 Task: Look for space in Glazov, Russia from 12th July, 2023 to 16th July, 2023 for 8 adults in price range Rs.10000 to Rs.16000. Place can be private room with 8 bedrooms having 8 beds and 8 bathrooms. Property type can be house, flat, guest house, hotel. Amenities needed are: wifi, TV, free parkinig on premises, gym, breakfast. Booking option can be shelf check-in. Required host language is English.
Action: Mouse moved to (46, 80)
Screenshot: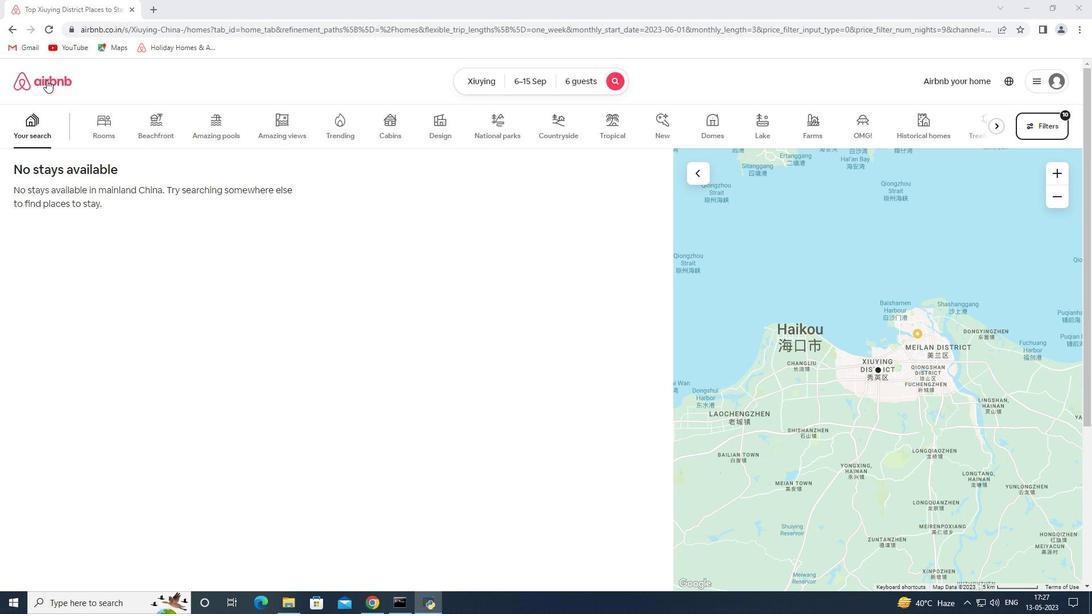 
Action: Mouse pressed left at (46, 80)
Screenshot: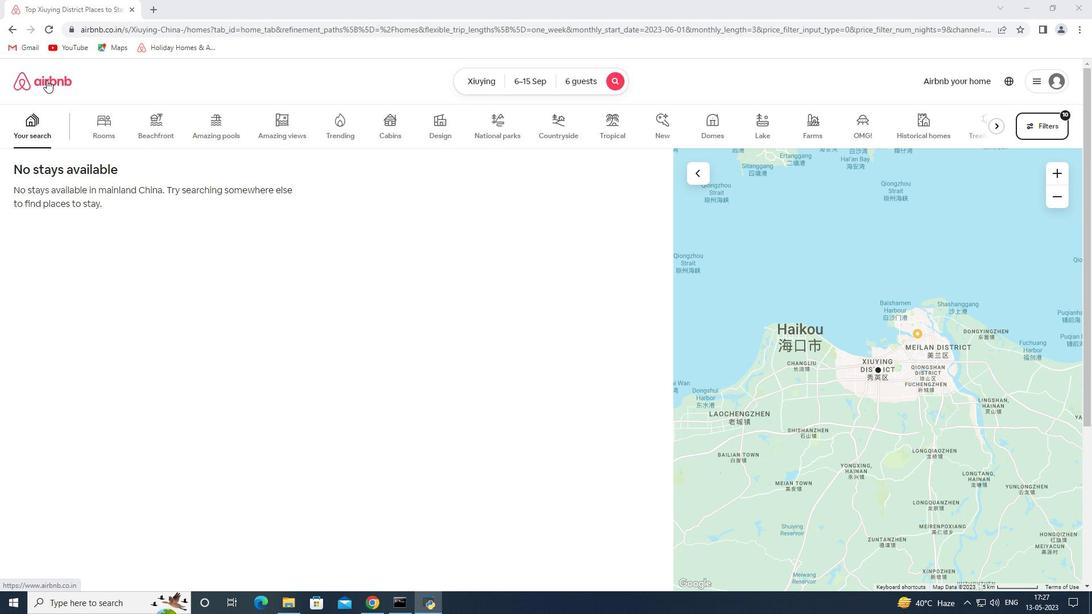 
Action: Mouse moved to (470, 117)
Screenshot: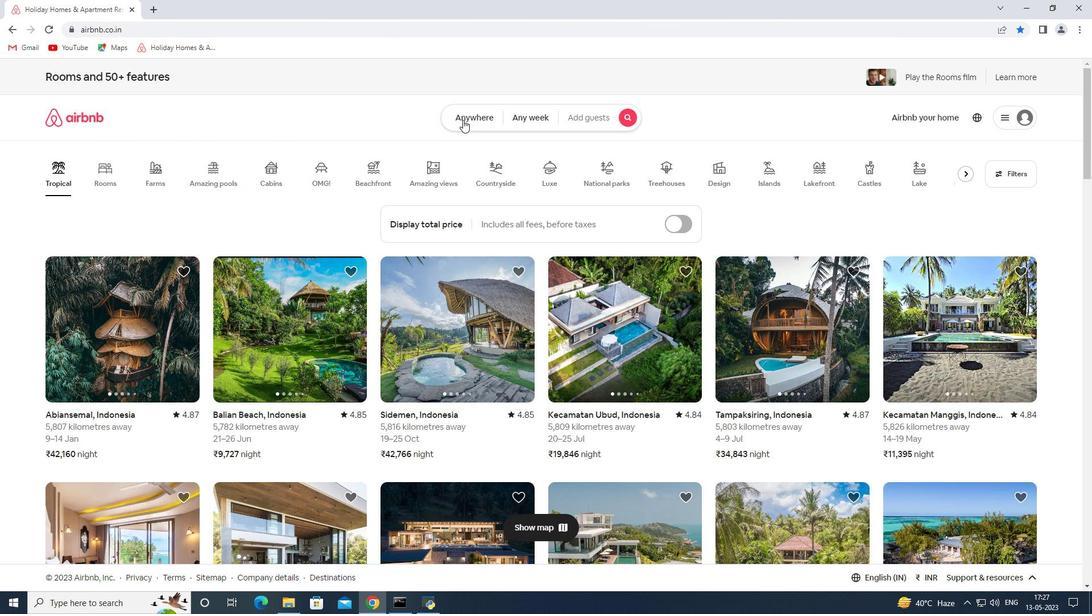 
Action: Mouse pressed left at (470, 117)
Screenshot: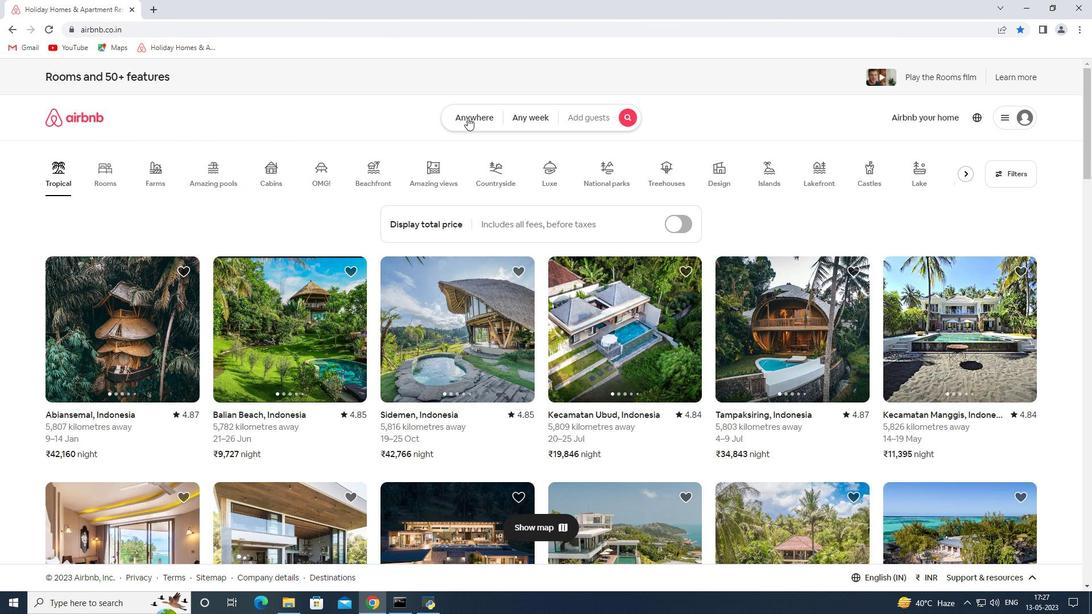 
Action: Mouse moved to (353, 166)
Screenshot: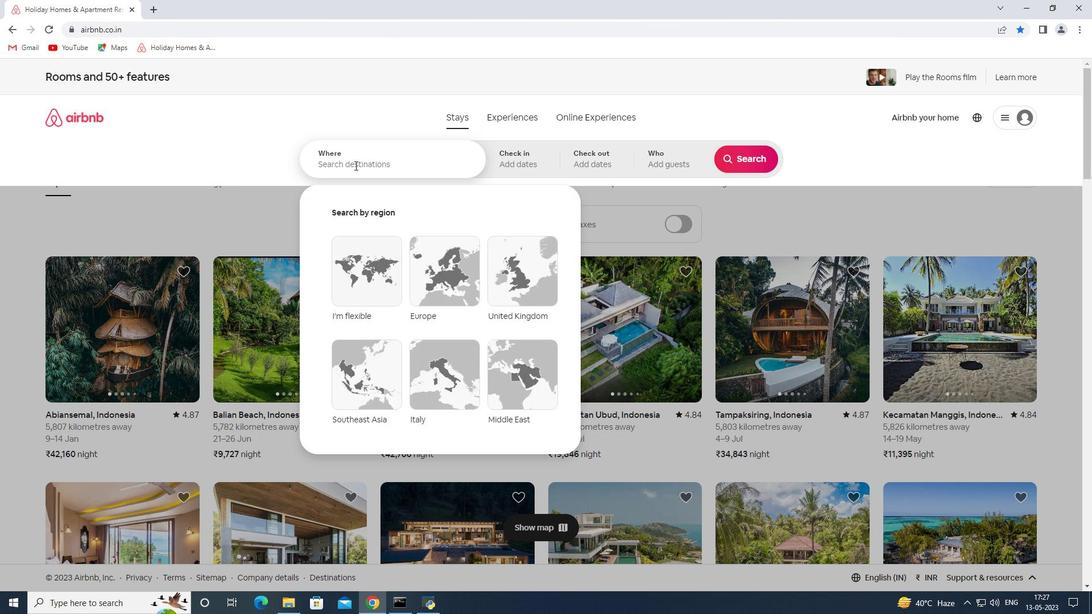 
Action: Mouse pressed left at (353, 166)
Screenshot: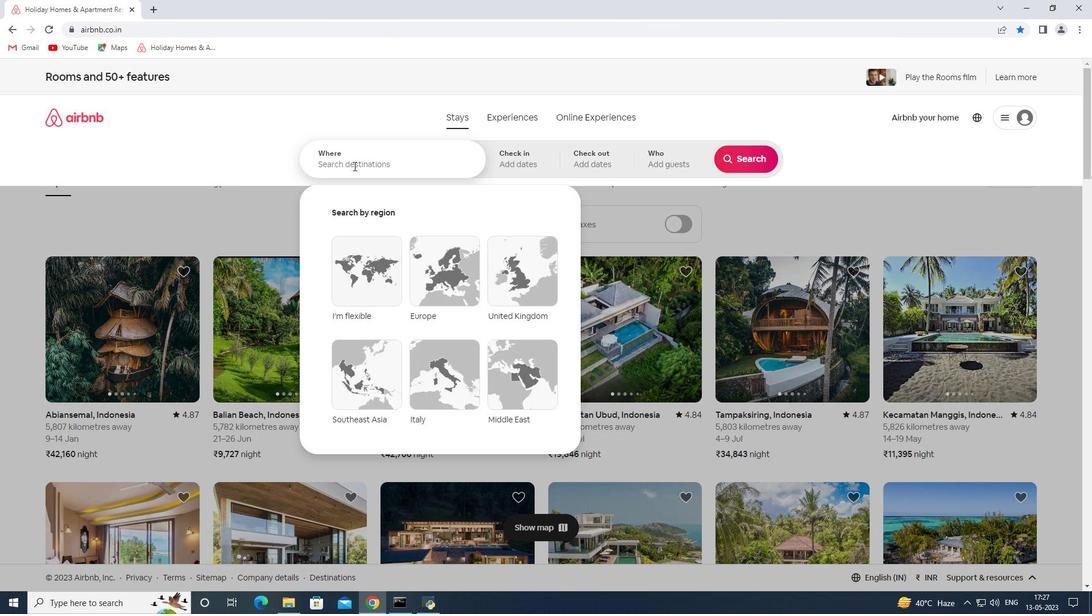 
Action: Key pressed <Key.shift><Key.shift><Key.shift><Key.shift><Key.shift><Key.shift><Key.shift><Key.shift><Key.shift><Key.shift><Key.shift><Key.shift><Key.shift><Key.shift><Key.shift>Glazov<Key.space><Key.shift><Key.shift><Key.shift><Key.shift><Key.shift><Key.shift><Key.shift><Key.shift><Key.shift><Key.shift><Key.shift><Key.shift><Key.shift><Key.shift><Key.shift><Key.shift><Key.shift><Key.shift><Key.shift><Key.shift><Key.shift><Key.shift><Key.shift><Key.shift><Key.shift><Key.shift><Key.shift><Key.shift><Key.shift><Key.shift><Key.shift><Key.shift><Key.shift><Key.shift><Key.shift>Russia<Key.space><Key.enter>
Screenshot: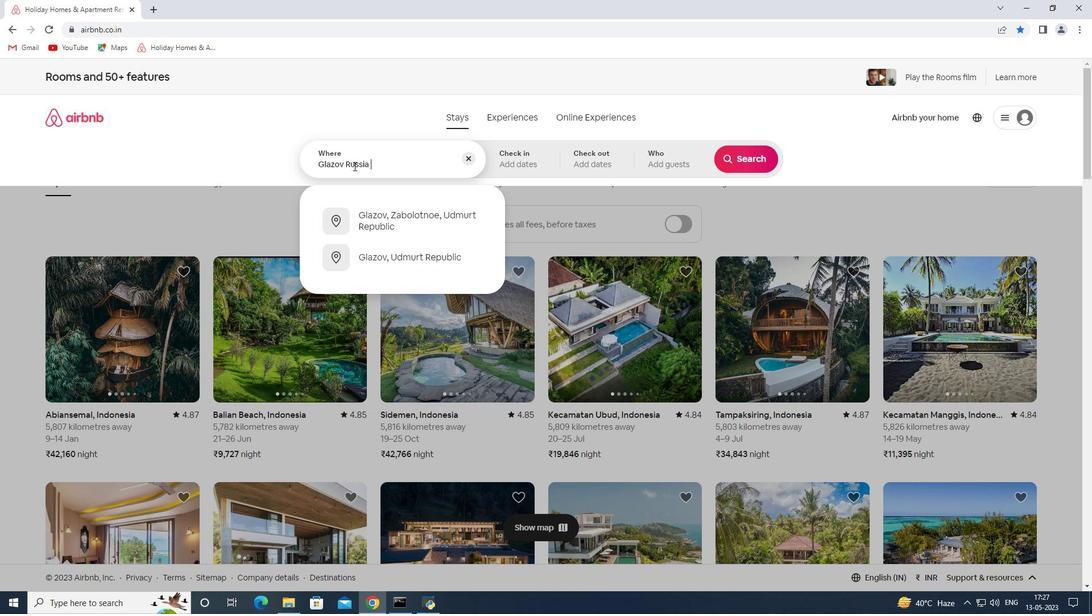 
Action: Mouse moved to (745, 248)
Screenshot: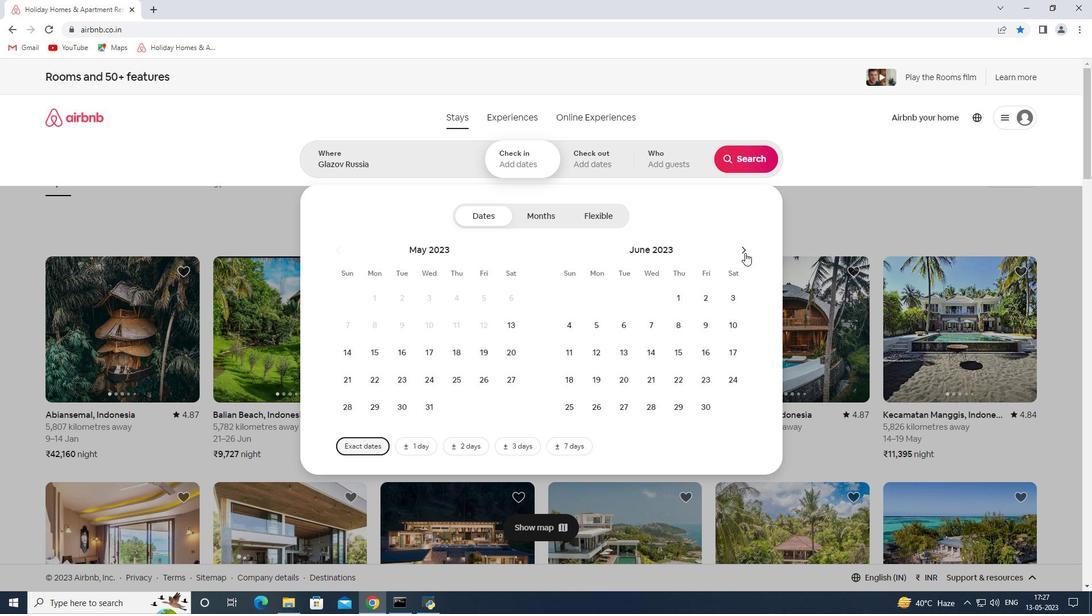 
Action: Mouse pressed left at (745, 248)
Screenshot: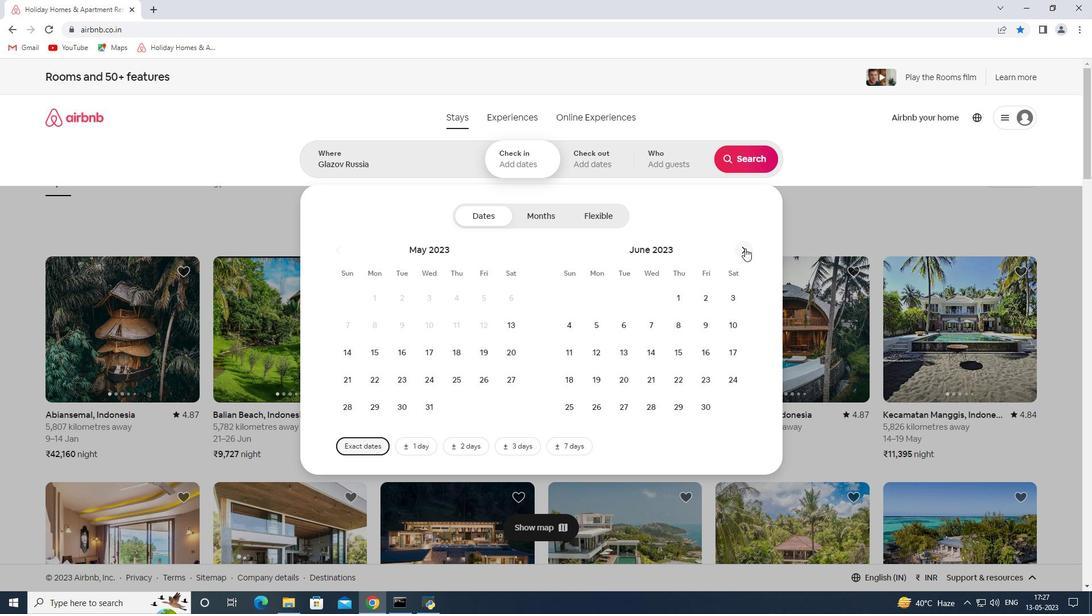 
Action: Mouse moved to (651, 348)
Screenshot: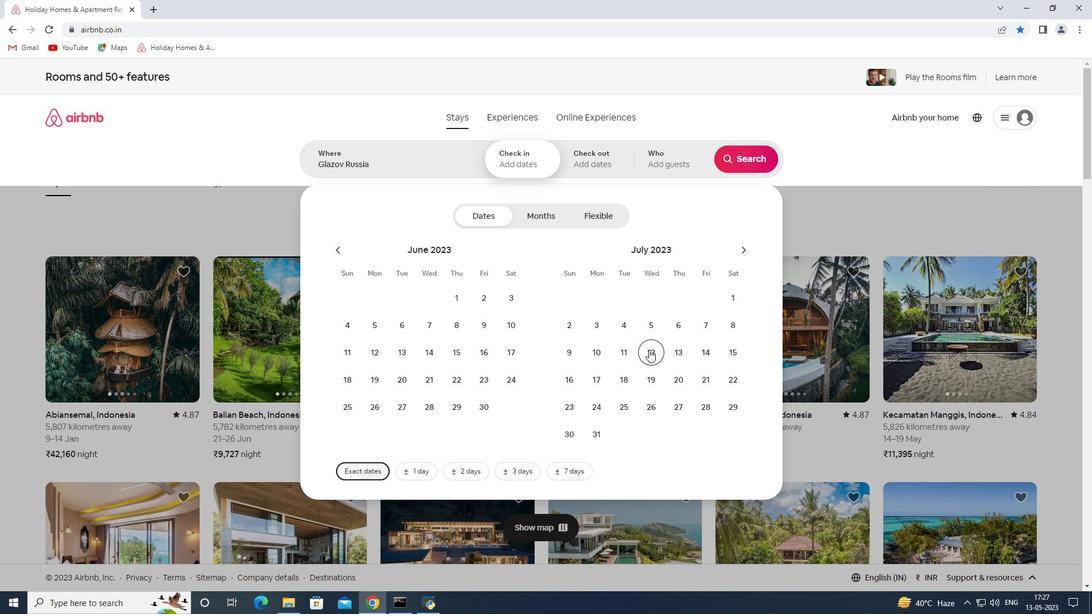 
Action: Mouse pressed left at (651, 348)
Screenshot: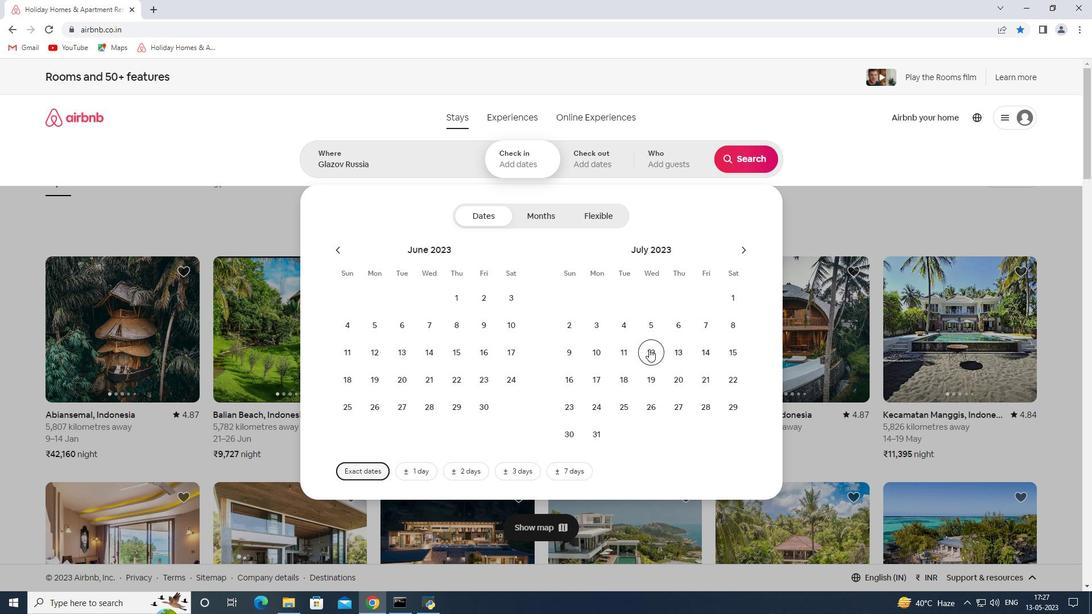 
Action: Mouse moved to (575, 374)
Screenshot: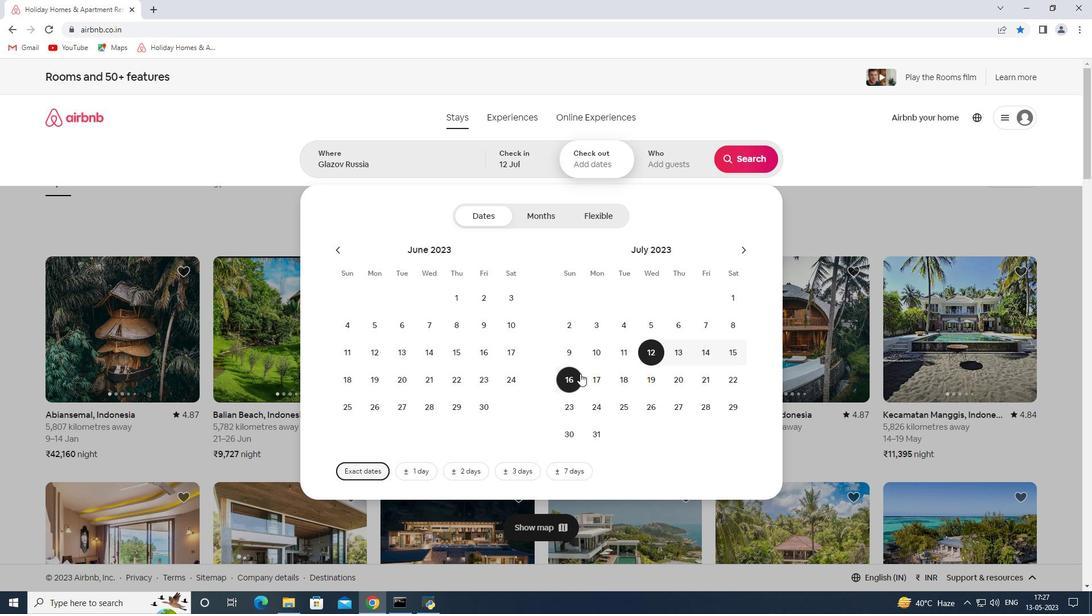 
Action: Mouse pressed left at (575, 374)
Screenshot: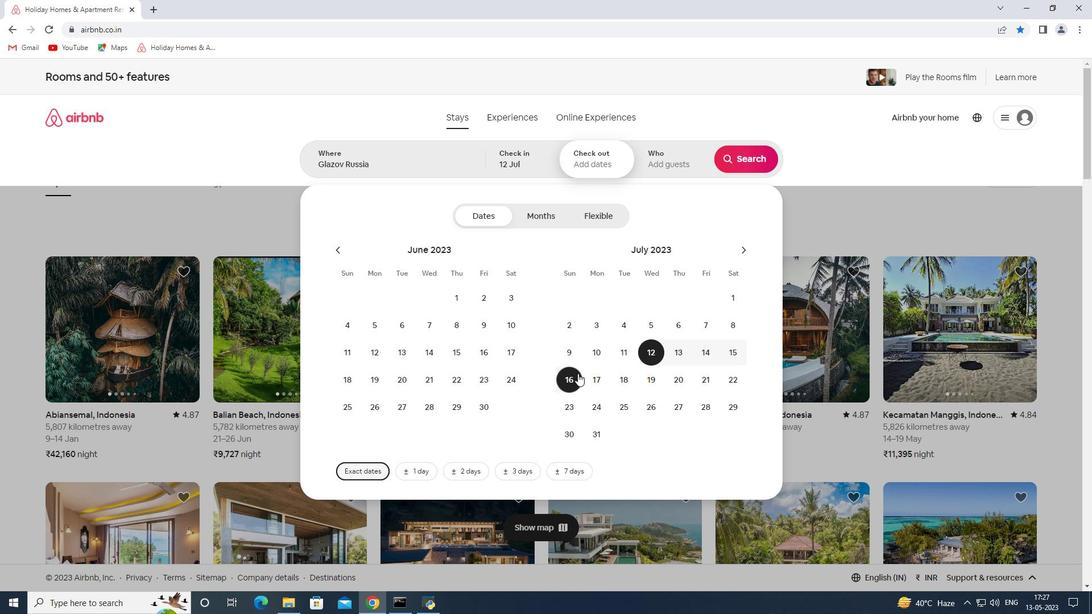 
Action: Mouse moved to (580, 254)
Screenshot: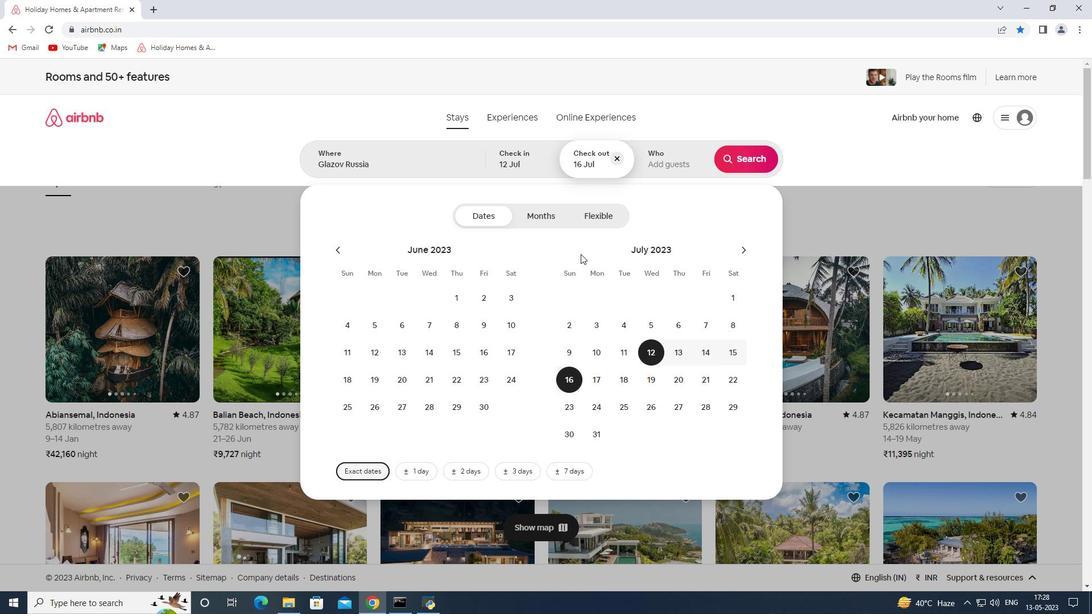 
Action: Mouse scrolled (580, 254) with delta (0, 0)
Screenshot: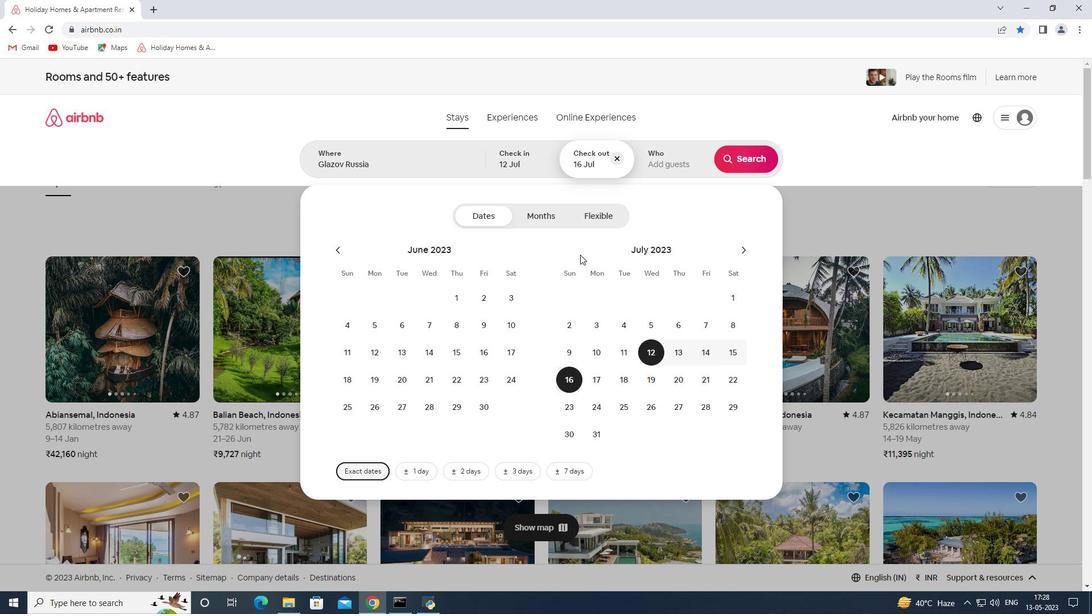 
Action: Mouse moved to (591, 73)
Screenshot: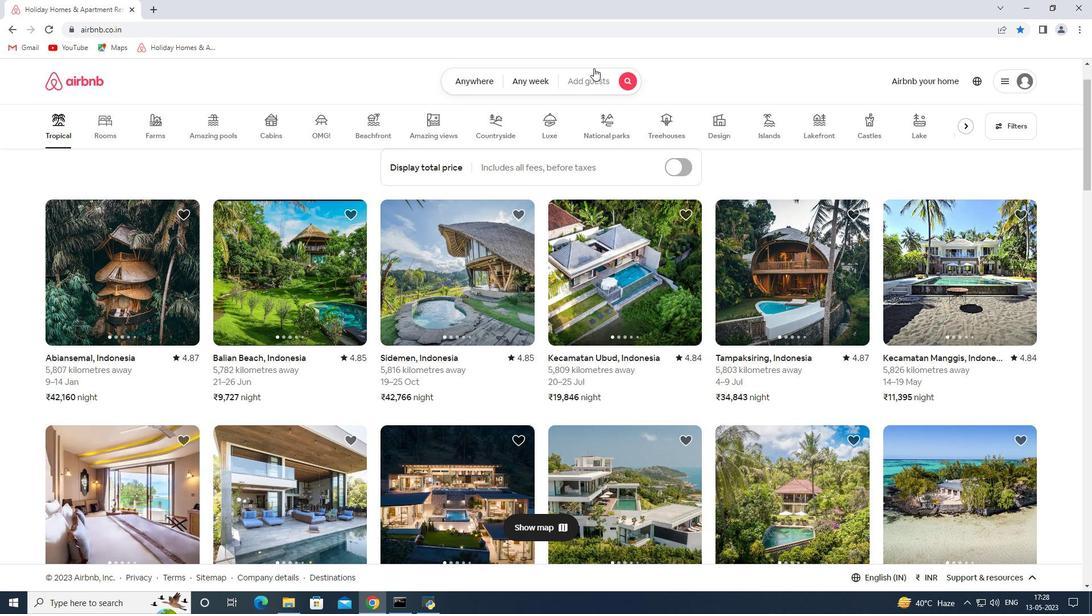 
Action: Mouse pressed left at (591, 73)
Screenshot: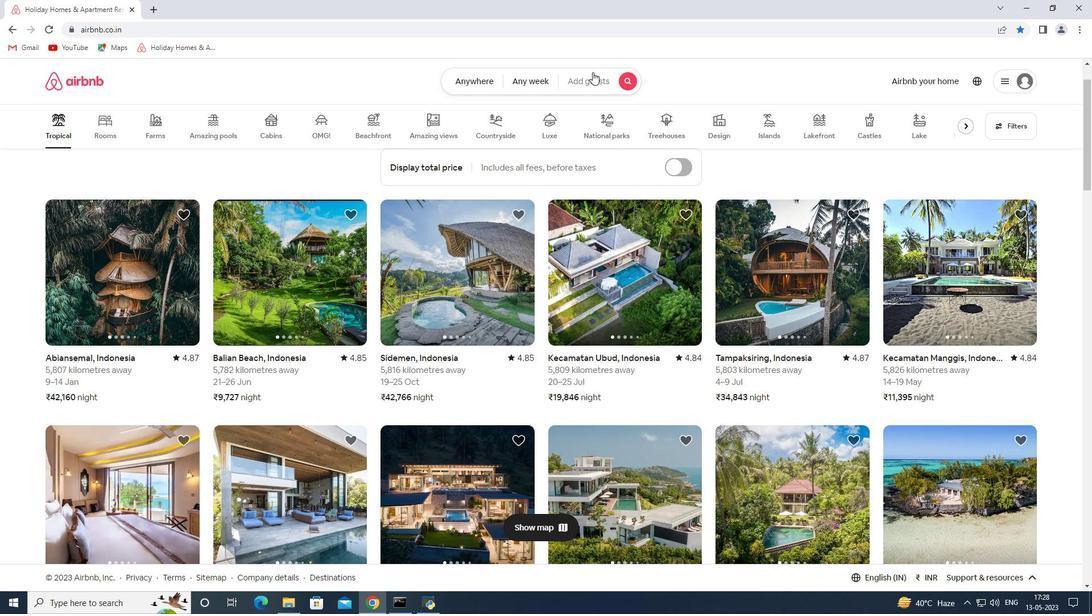 
Action: Mouse moved to (744, 179)
Screenshot: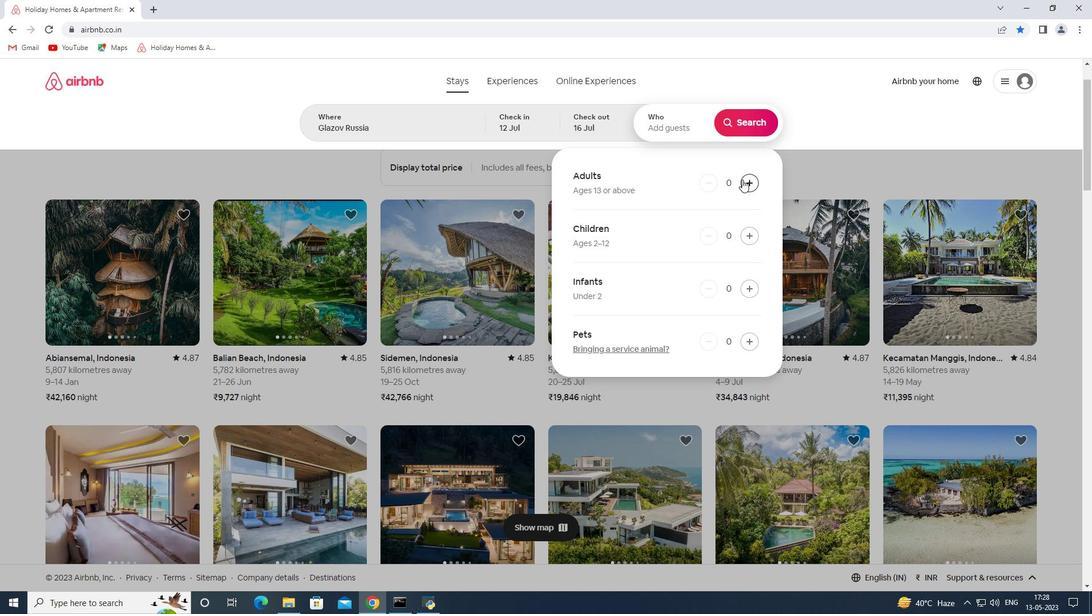 
Action: Mouse pressed left at (744, 179)
Screenshot: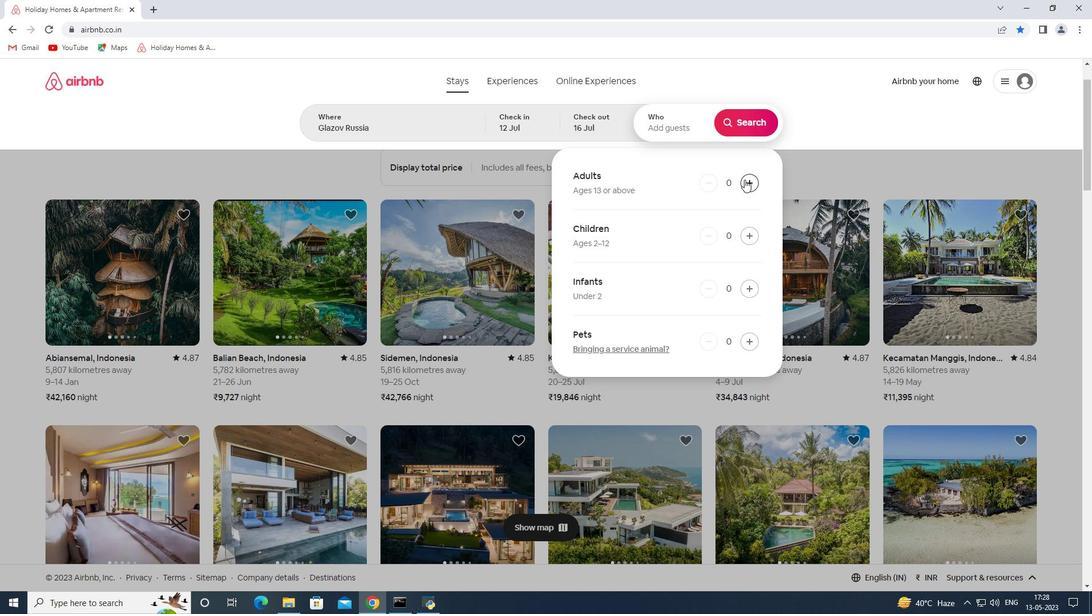 
Action: Mouse pressed left at (744, 179)
Screenshot: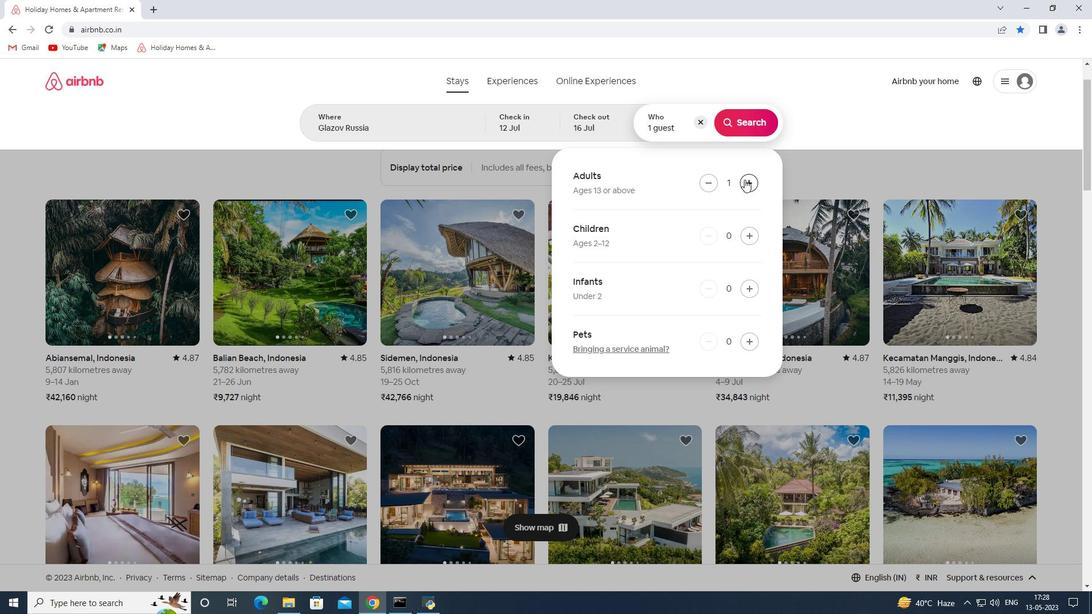 
Action: Mouse pressed left at (744, 179)
Screenshot: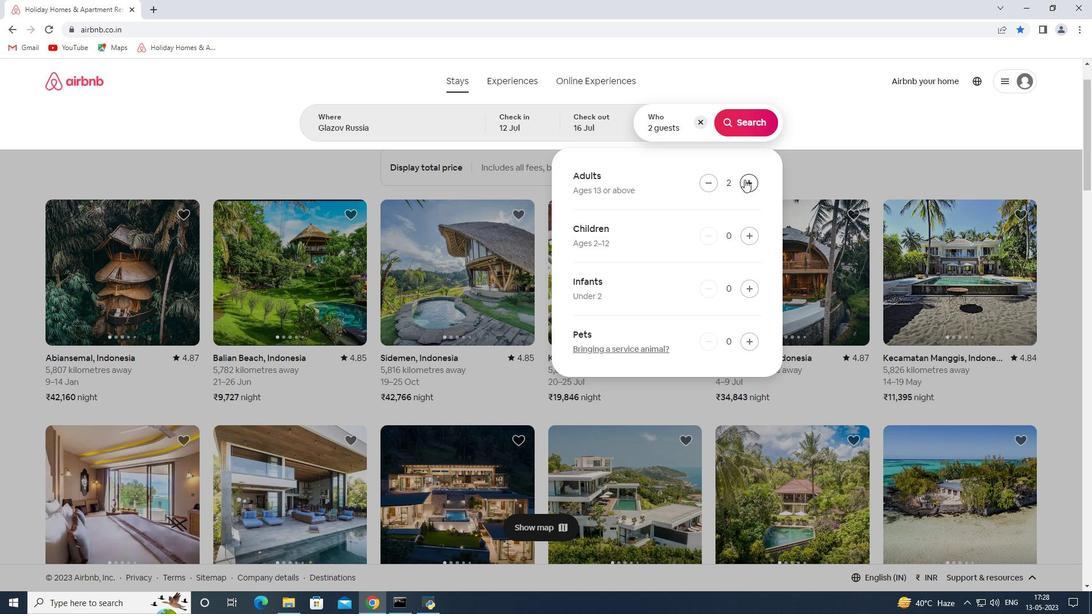 
Action: Mouse pressed left at (744, 179)
Screenshot: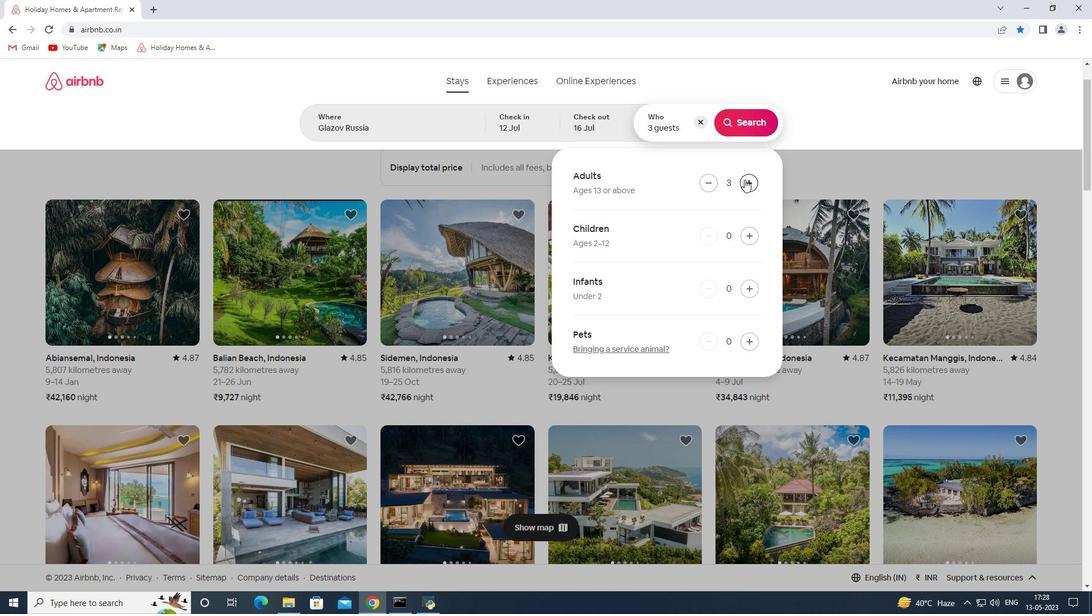 
Action: Mouse pressed left at (744, 179)
Screenshot: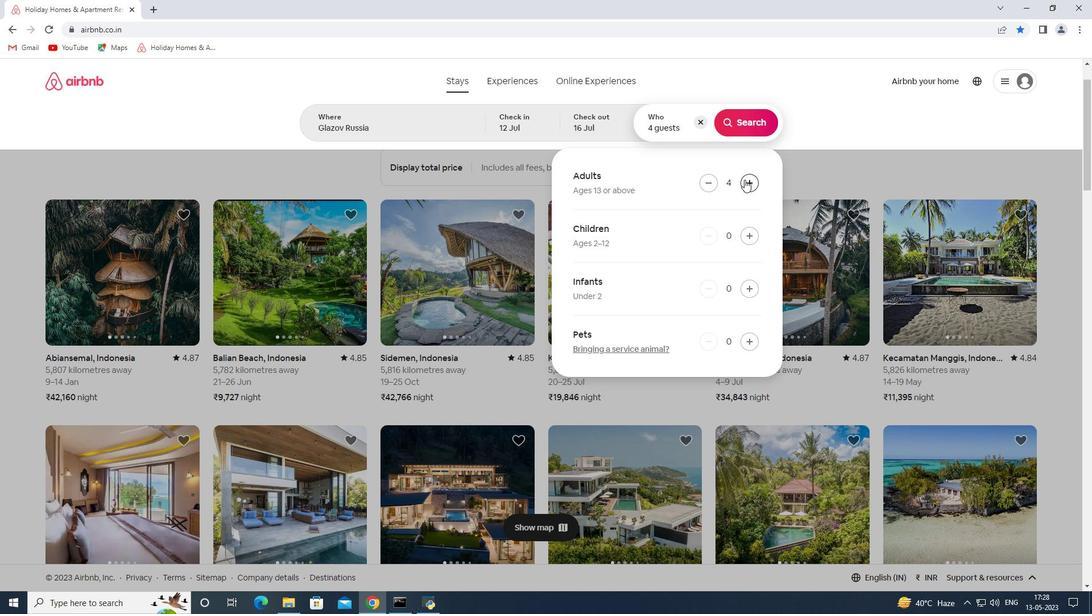 
Action: Mouse pressed left at (744, 179)
Screenshot: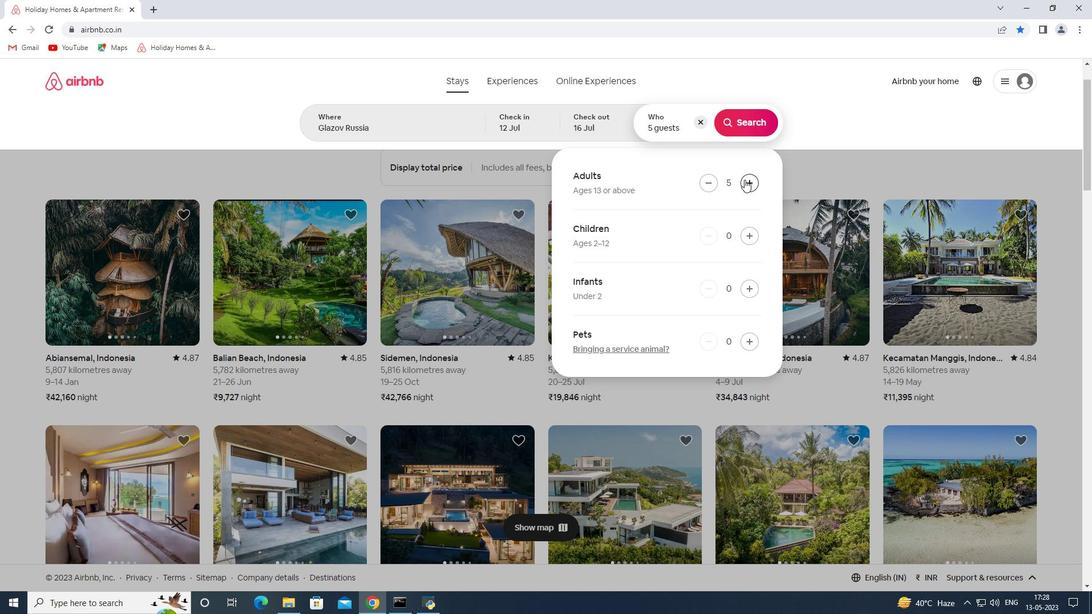 
Action: Mouse pressed left at (744, 179)
Screenshot: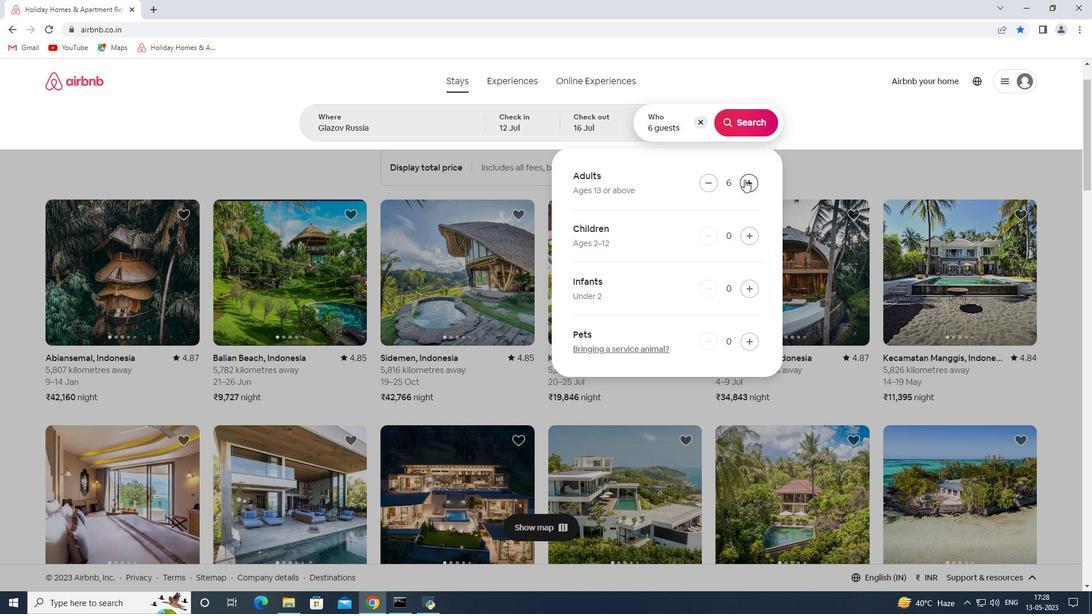 
Action: Mouse pressed left at (744, 179)
Screenshot: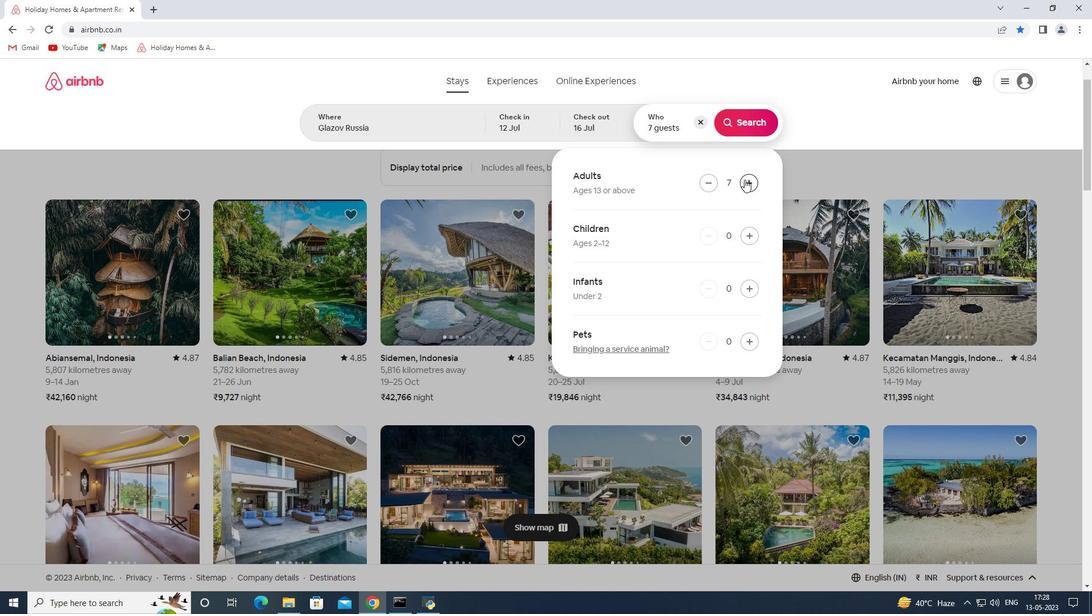 
Action: Mouse moved to (734, 116)
Screenshot: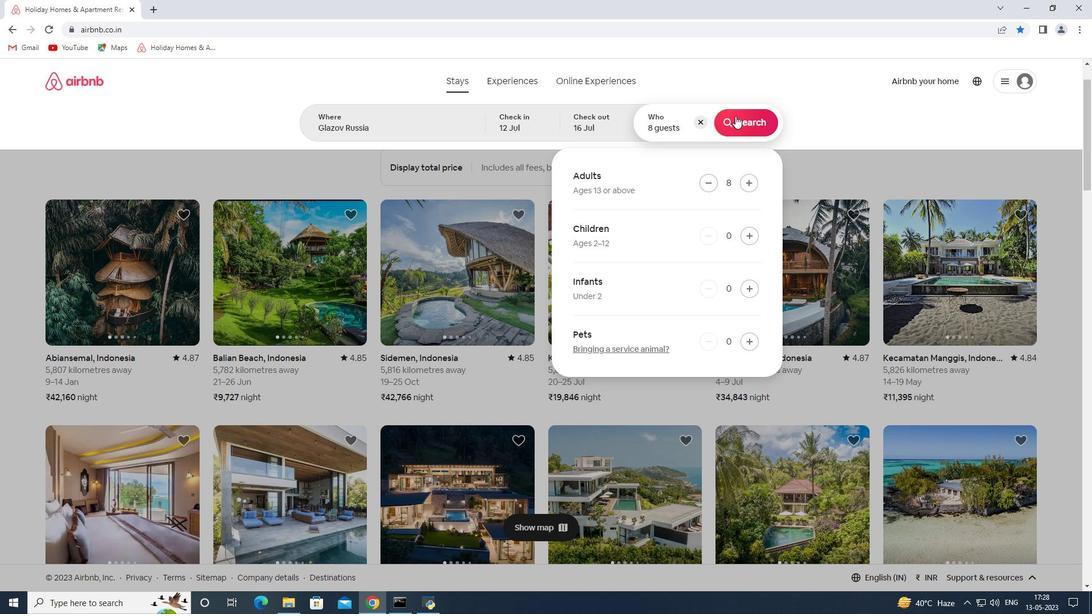 
Action: Mouse pressed left at (734, 116)
Screenshot: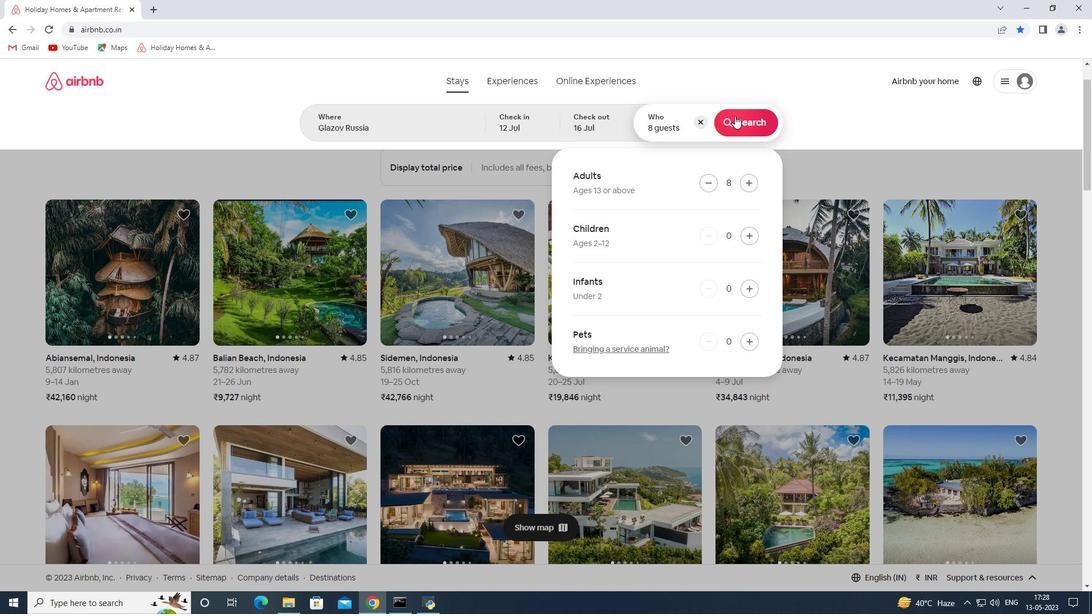 
Action: Mouse moved to (1040, 130)
Screenshot: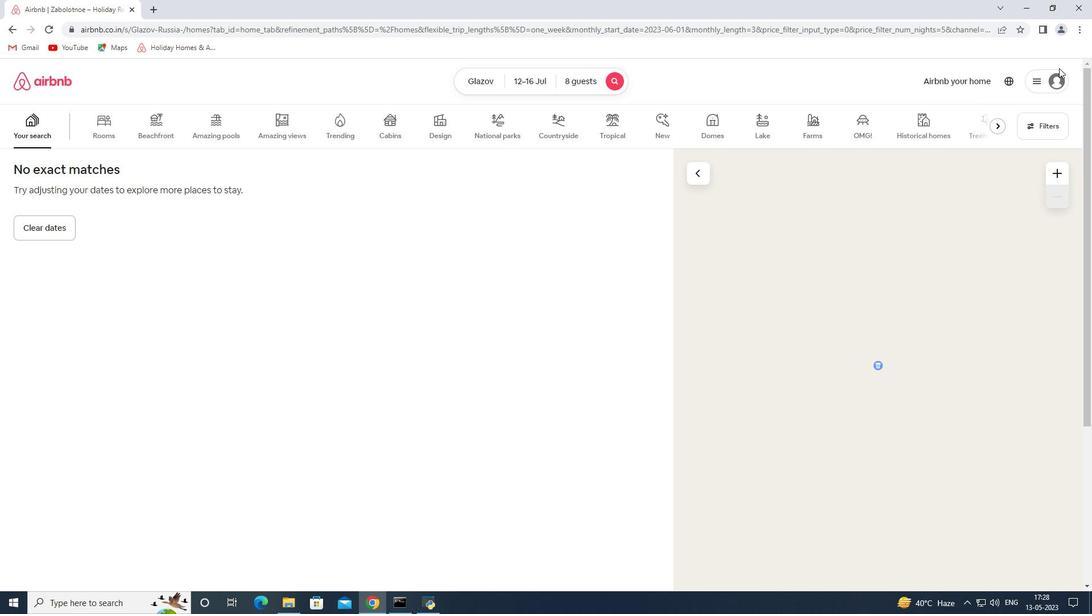 
Action: Mouse pressed left at (1040, 130)
Screenshot: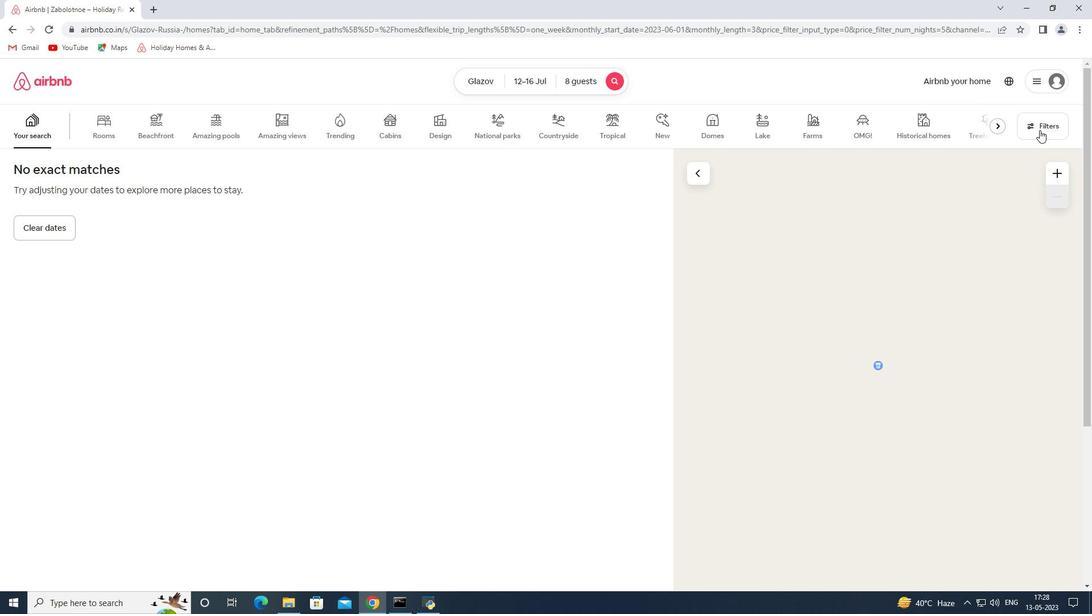 
Action: Mouse moved to (410, 406)
Screenshot: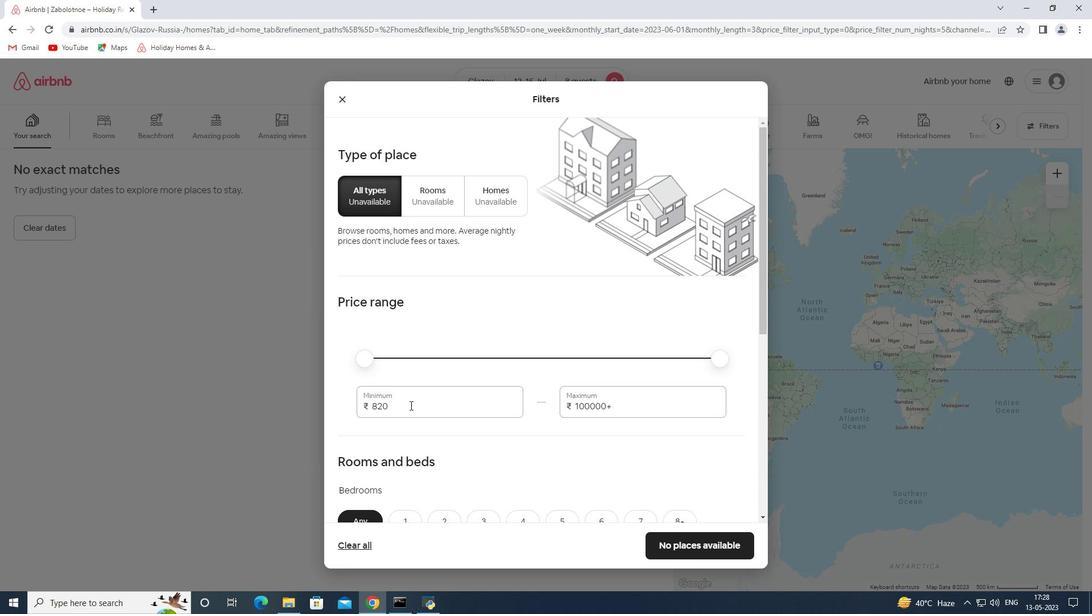 
Action: Mouse pressed left at (410, 406)
Screenshot: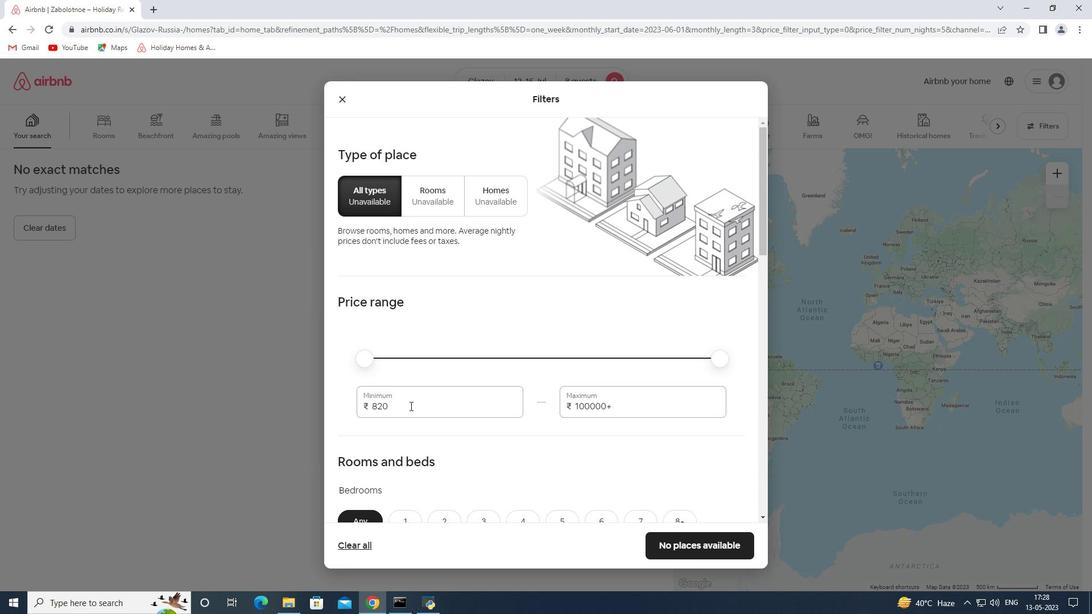 
Action: Mouse pressed left at (410, 406)
Screenshot: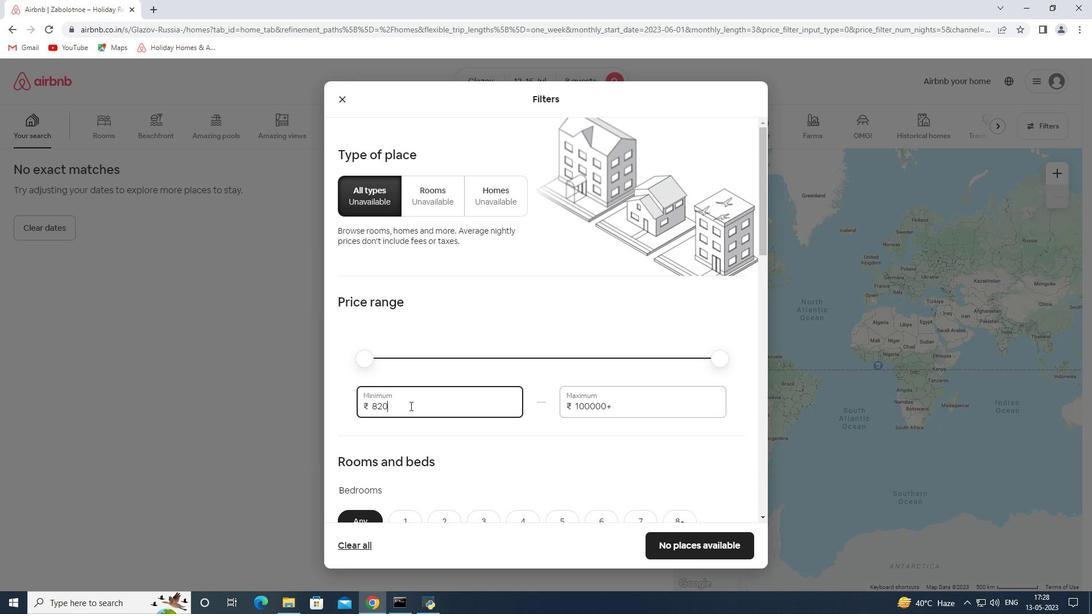 
Action: Key pressed 10000<Key.tab>16000
Screenshot: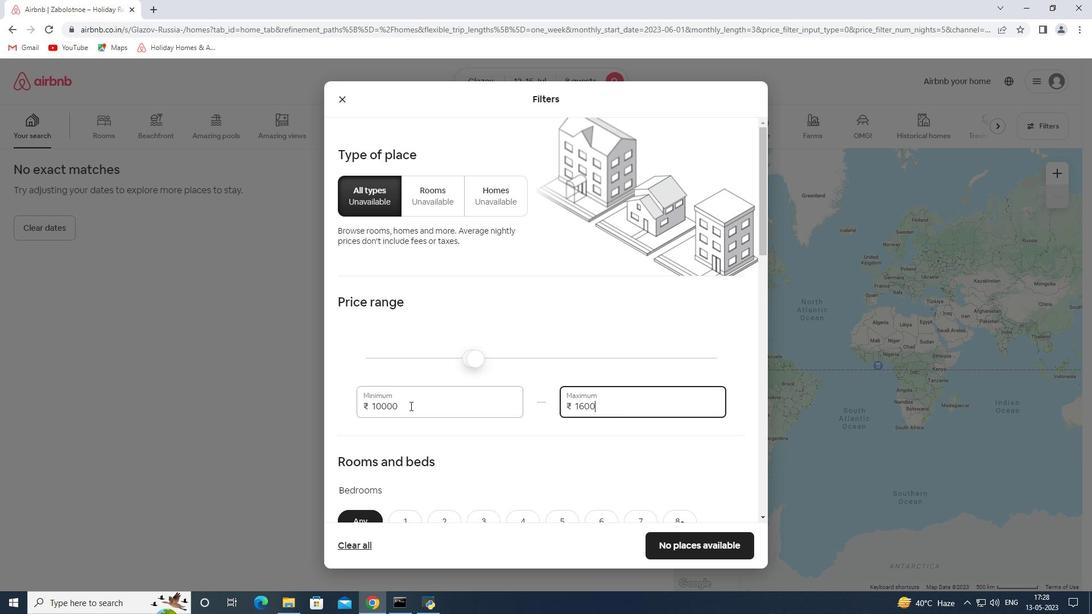 
Action: Mouse moved to (756, 310)
Screenshot: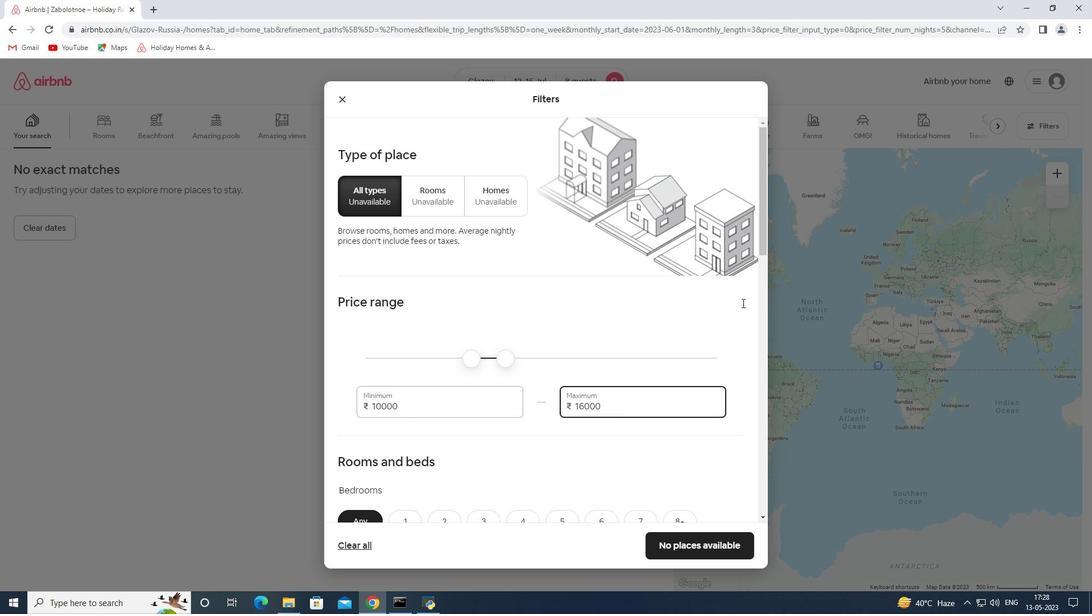 
Action: Mouse scrolled (756, 310) with delta (0, 0)
Screenshot: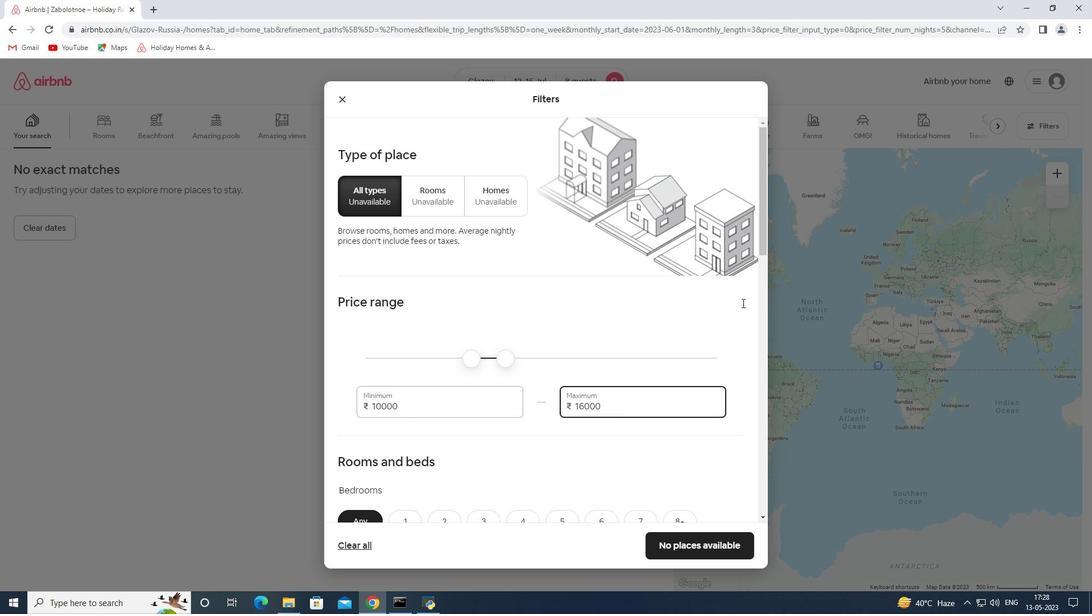 
Action: Mouse scrolled (756, 310) with delta (0, 0)
Screenshot: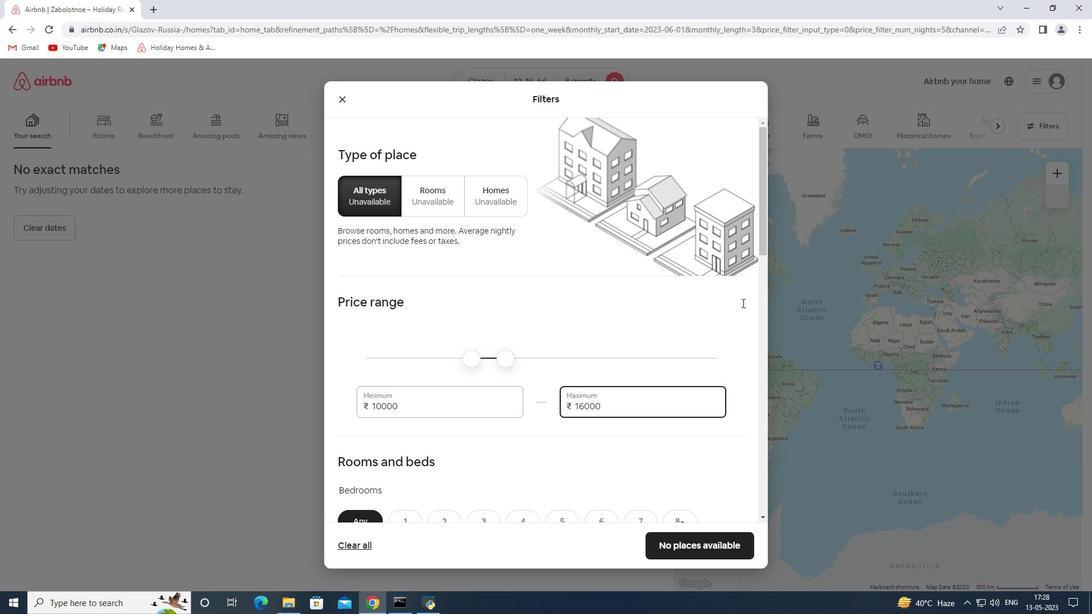 
Action: Mouse moved to (750, 314)
Screenshot: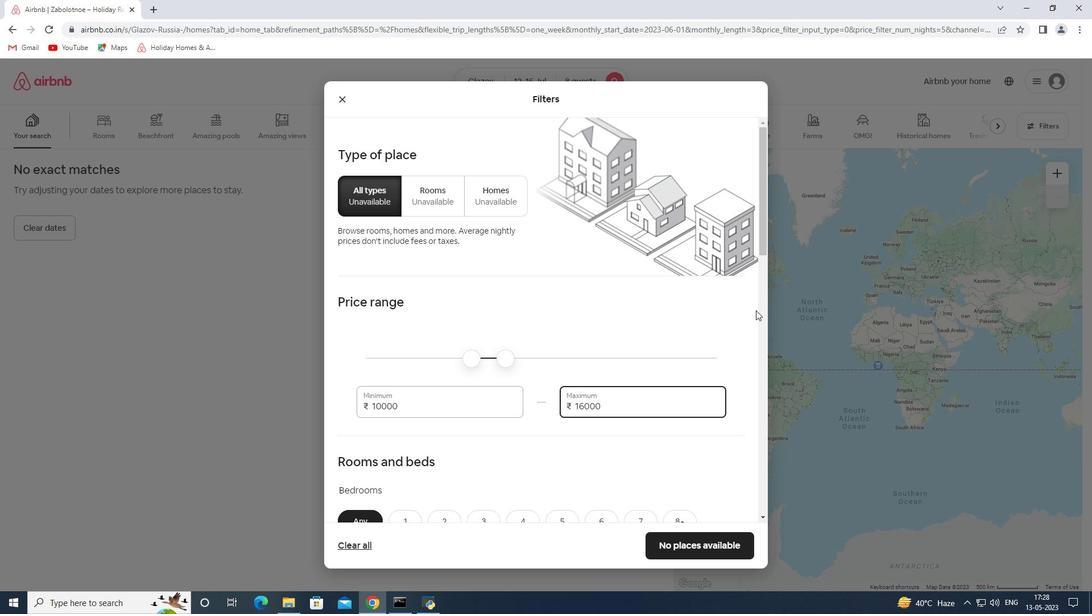
Action: Mouse scrolled (752, 312) with delta (0, 0)
Screenshot: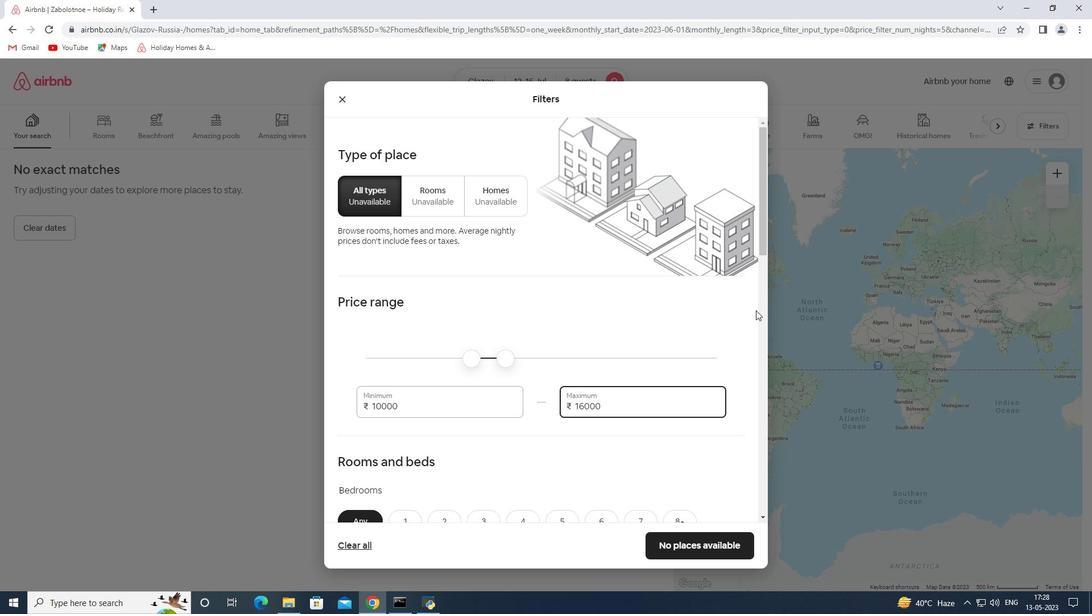 
Action: Mouse moved to (673, 340)
Screenshot: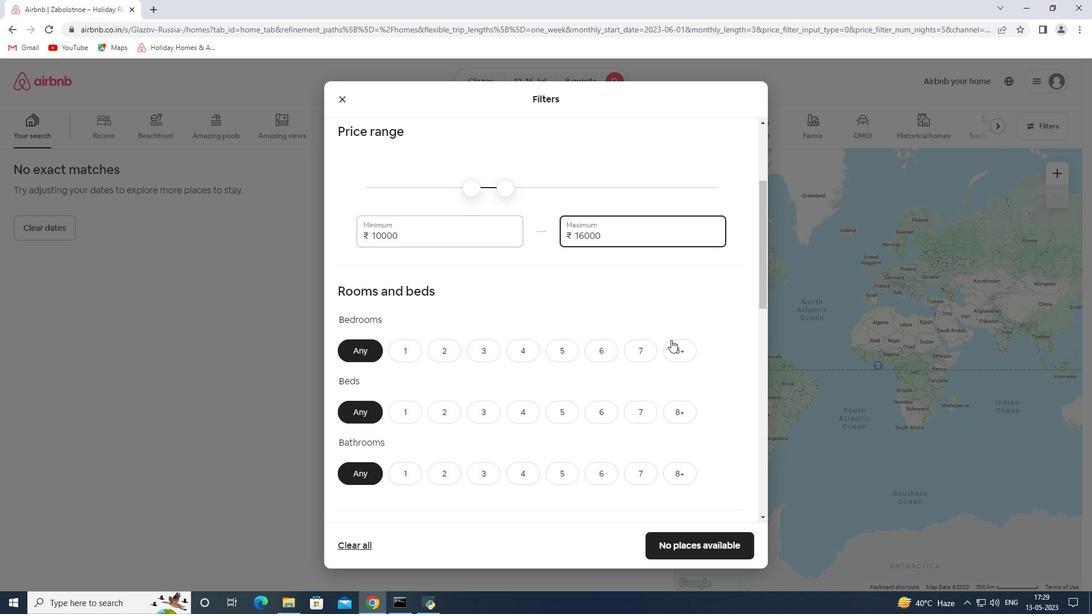 
Action: Mouse pressed left at (673, 340)
Screenshot: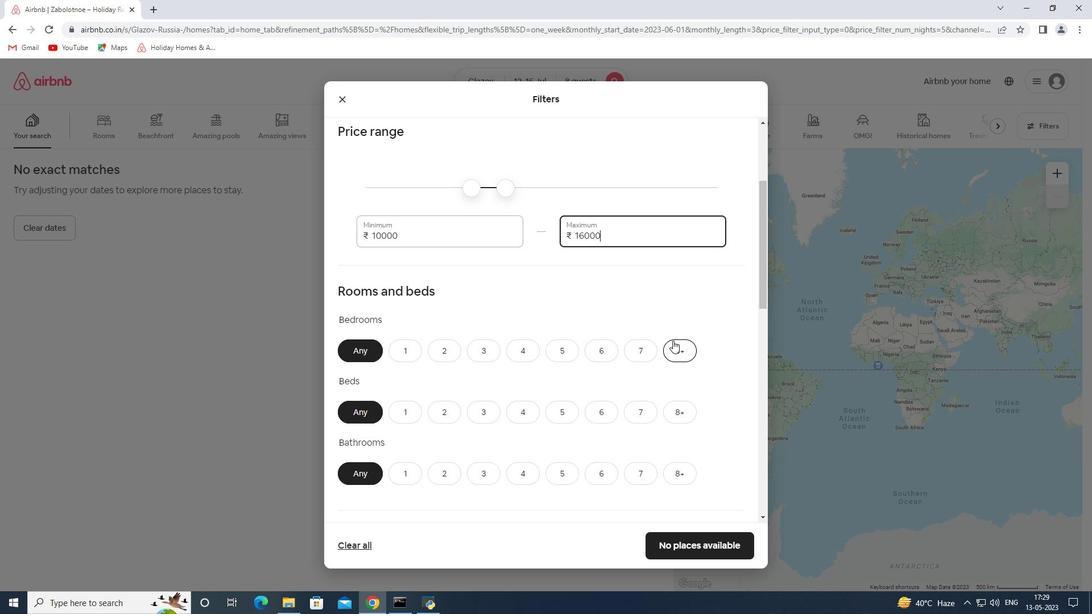 
Action: Mouse moved to (665, 412)
Screenshot: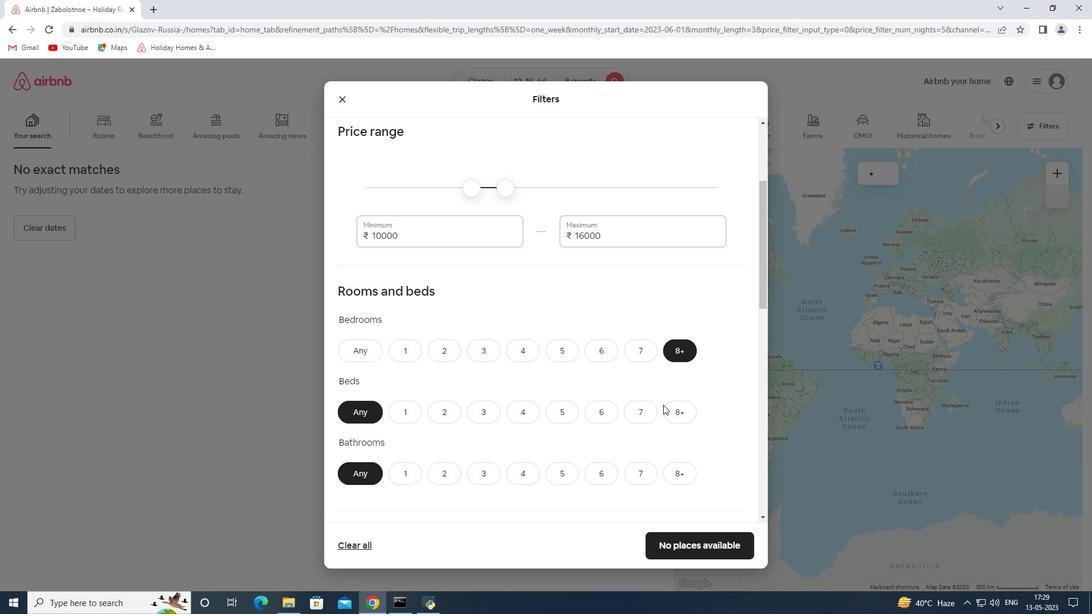 
Action: Mouse pressed left at (665, 412)
Screenshot: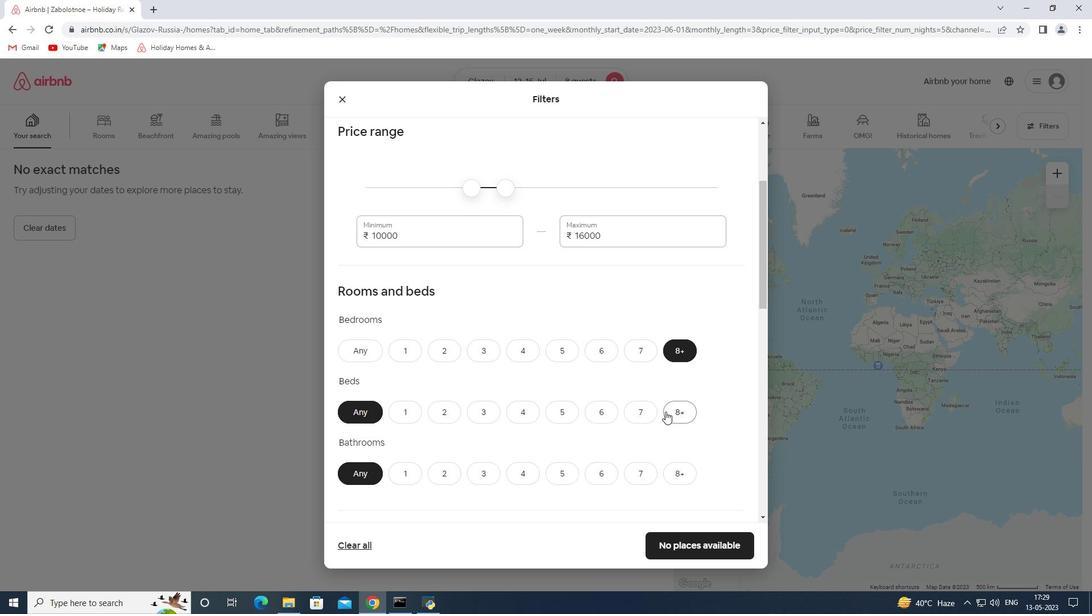
Action: Mouse moved to (678, 469)
Screenshot: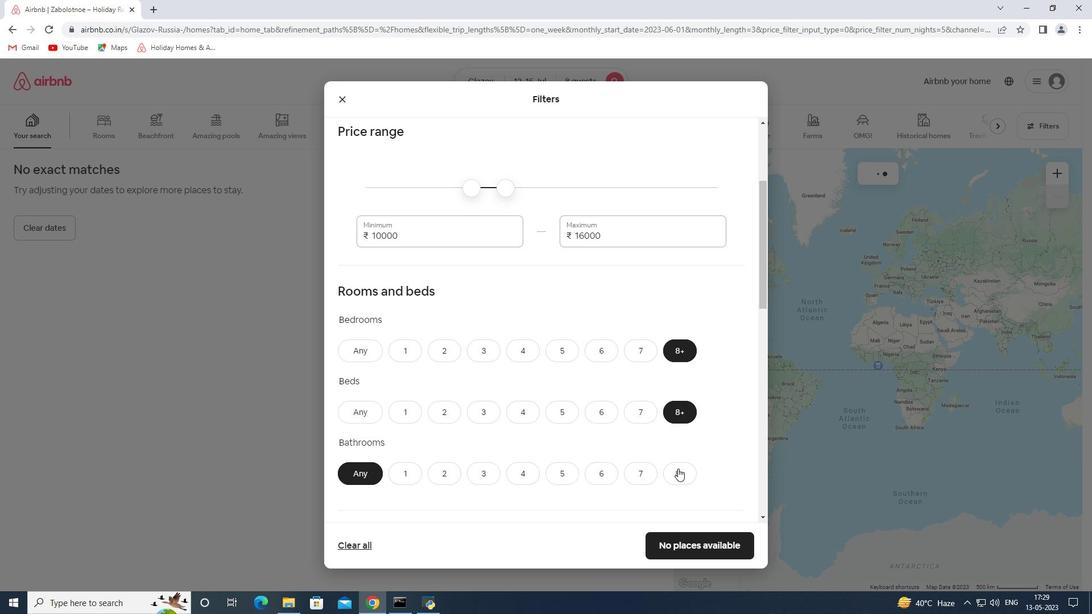 
Action: Mouse pressed left at (678, 469)
Screenshot: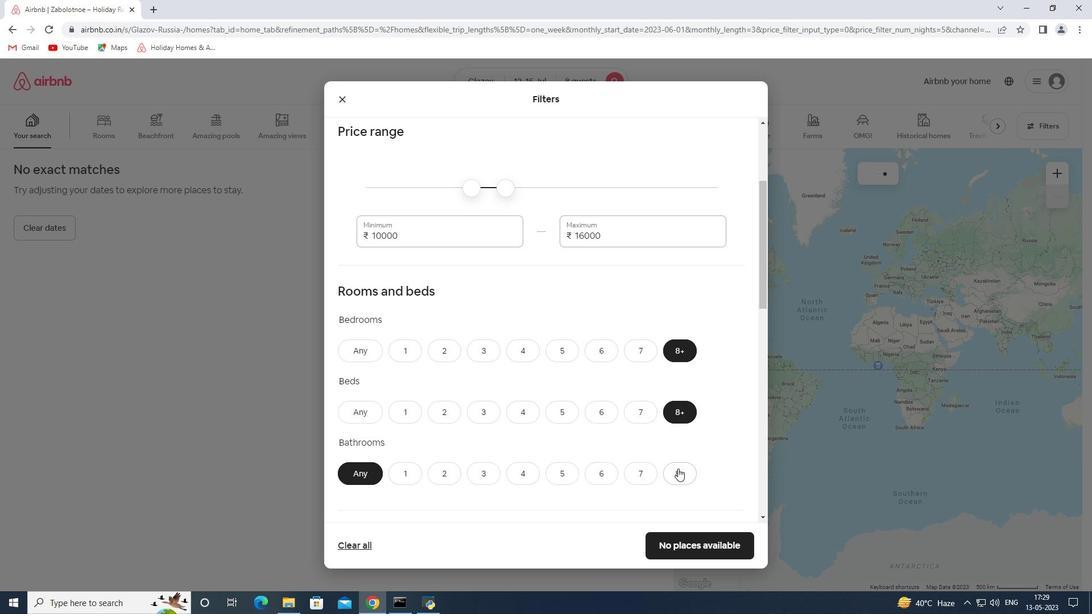 
Action: Mouse moved to (624, 474)
Screenshot: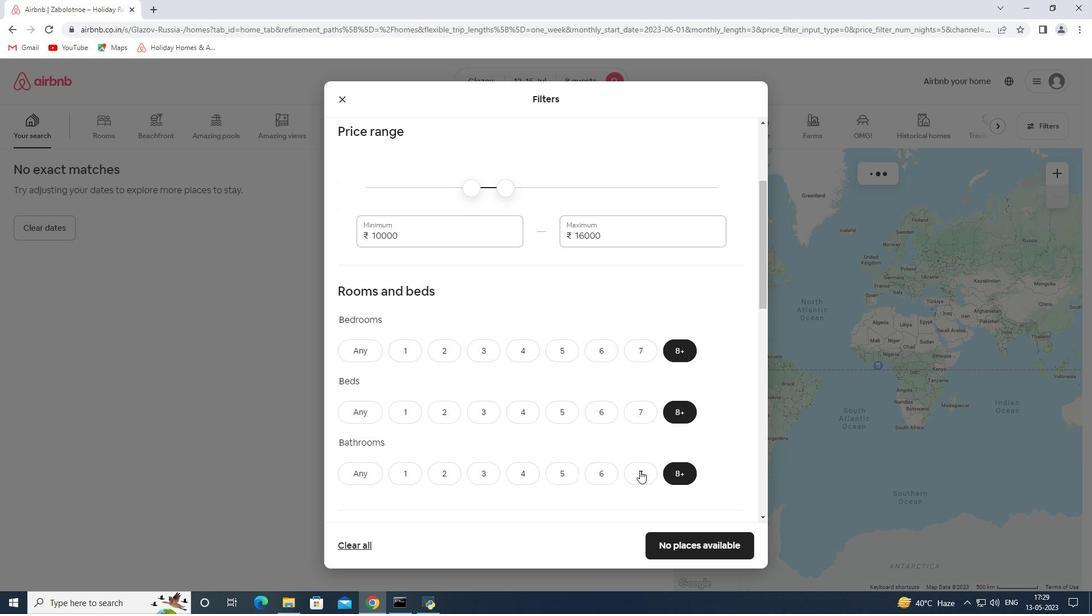 
Action: Mouse scrolled (624, 474) with delta (0, 0)
Screenshot: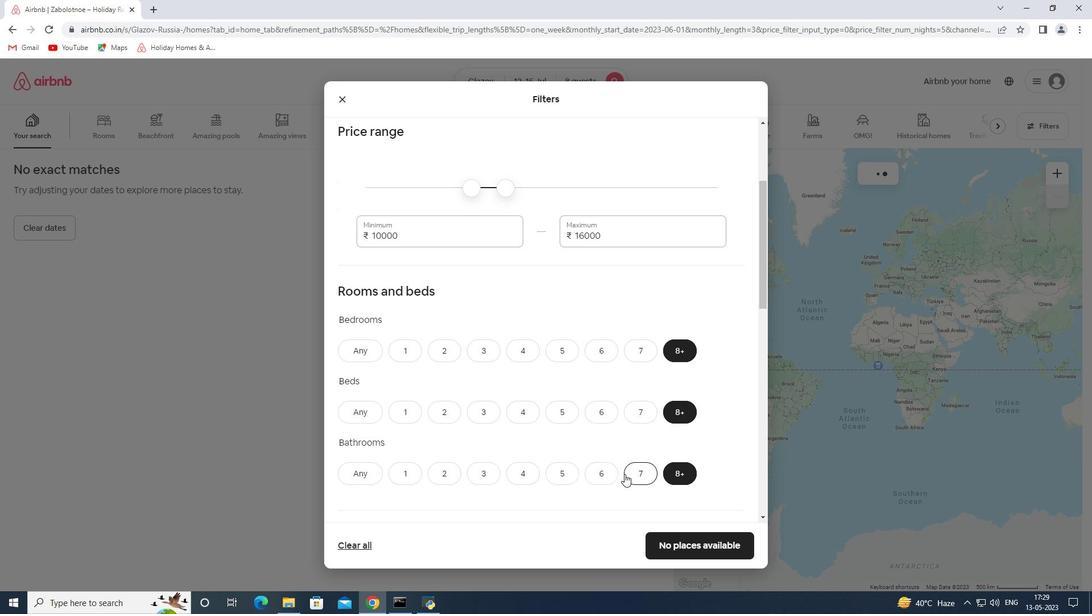
Action: Mouse scrolled (624, 474) with delta (0, 0)
Screenshot: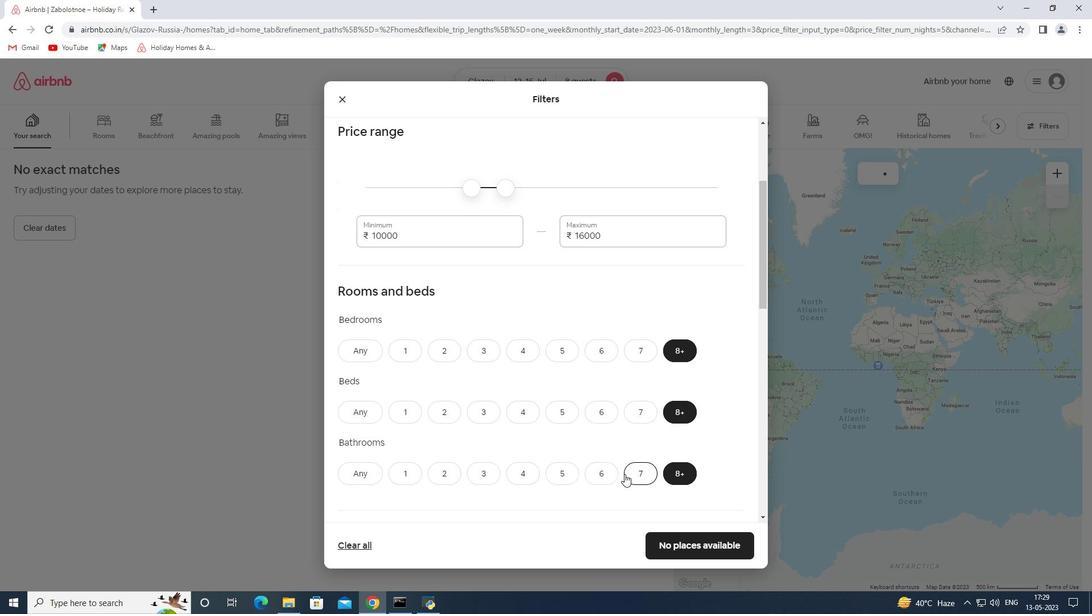 
Action: Mouse moved to (605, 472)
Screenshot: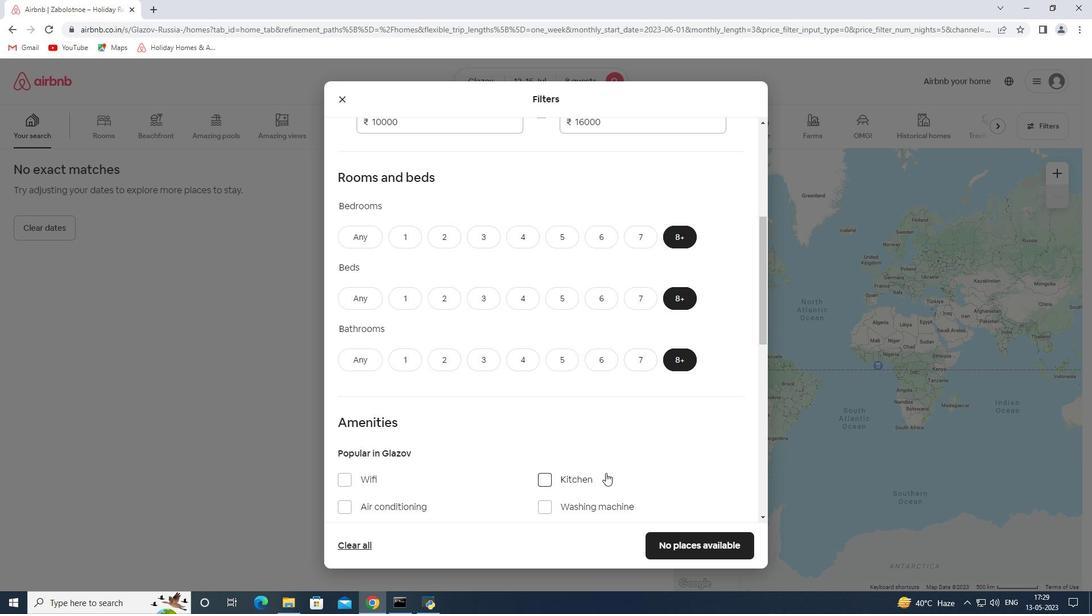 
Action: Mouse scrolled (605, 472) with delta (0, 0)
Screenshot: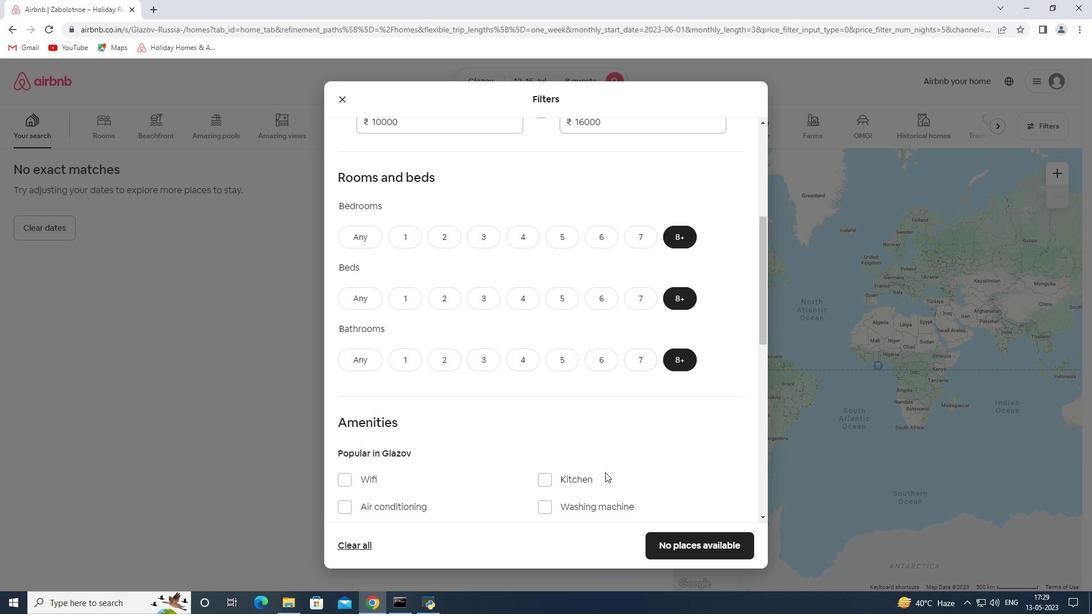 
Action: Mouse scrolled (605, 472) with delta (0, 0)
Screenshot: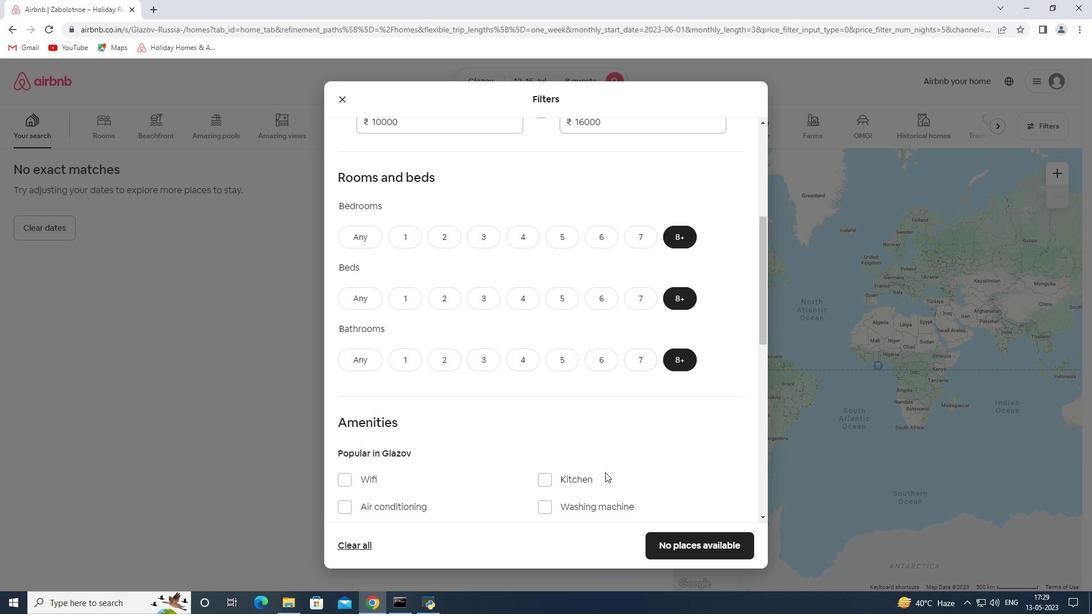 
Action: Mouse moved to (344, 440)
Screenshot: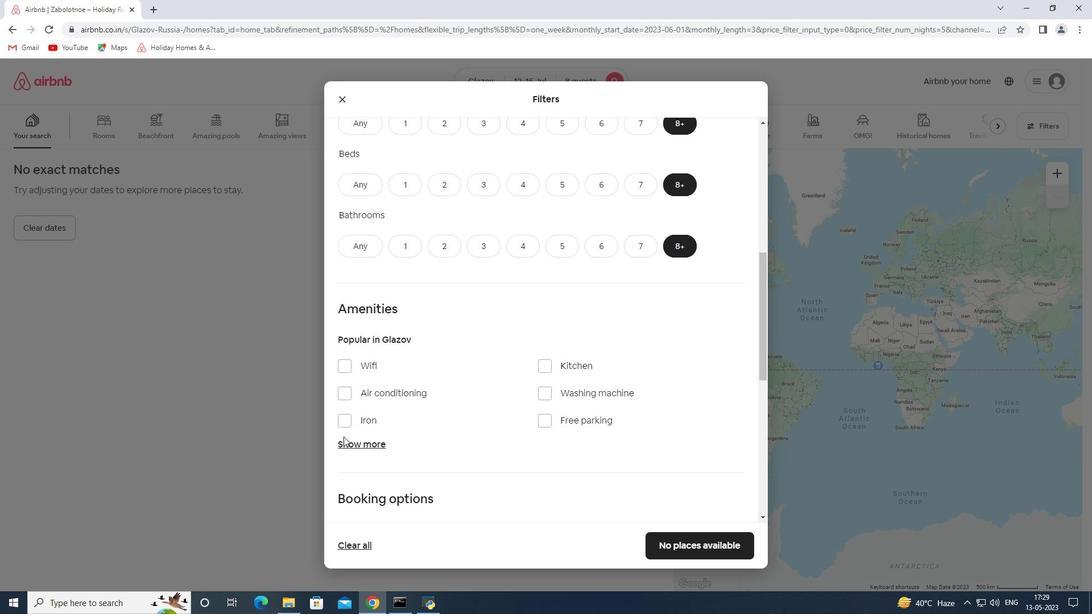 
Action: Mouse pressed left at (344, 440)
Screenshot: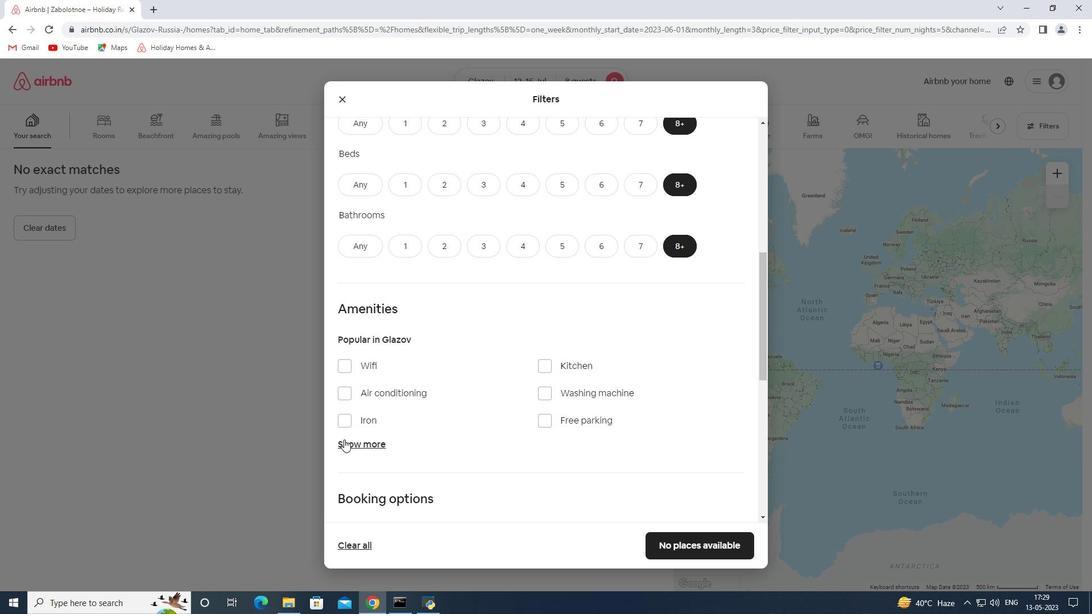 
Action: Mouse moved to (367, 362)
Screenshot: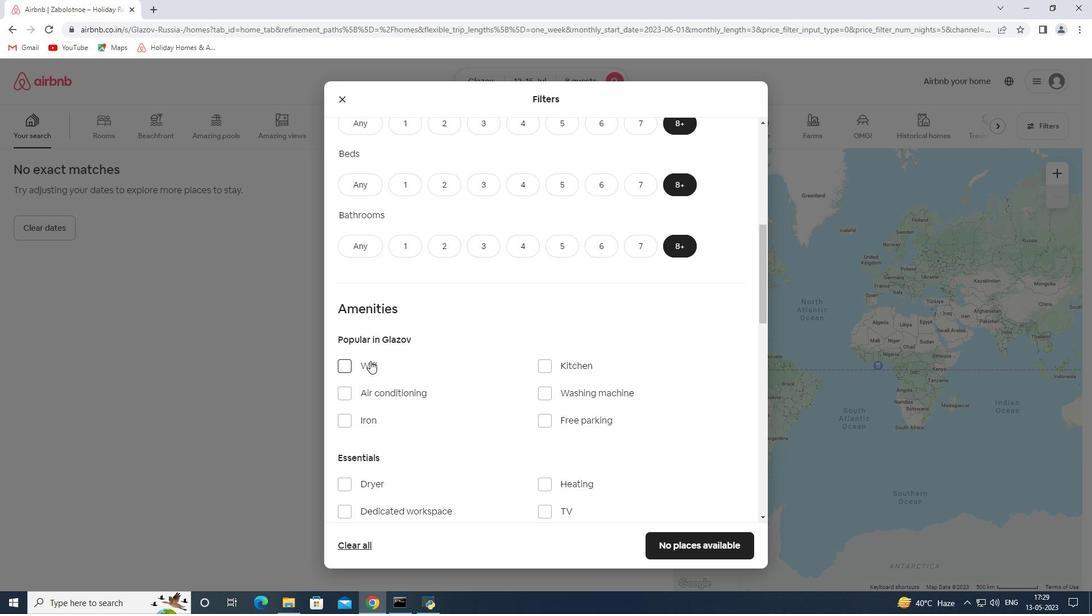 
Action: Mouse pressed left at (367, 362)
Screenshot: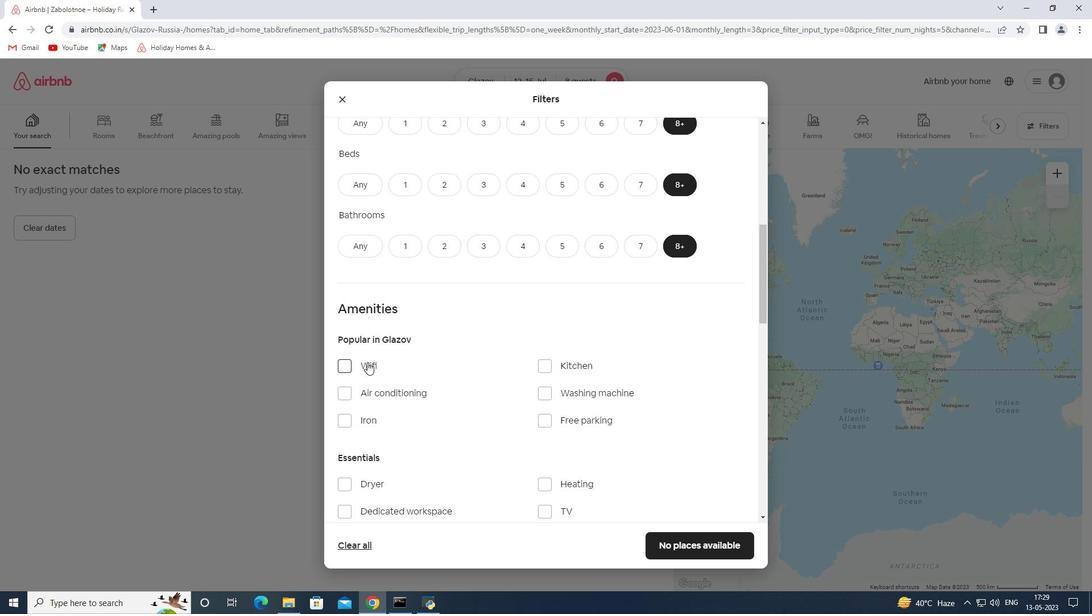 
Action: Mouse moved to (543, 421)
Screenshot: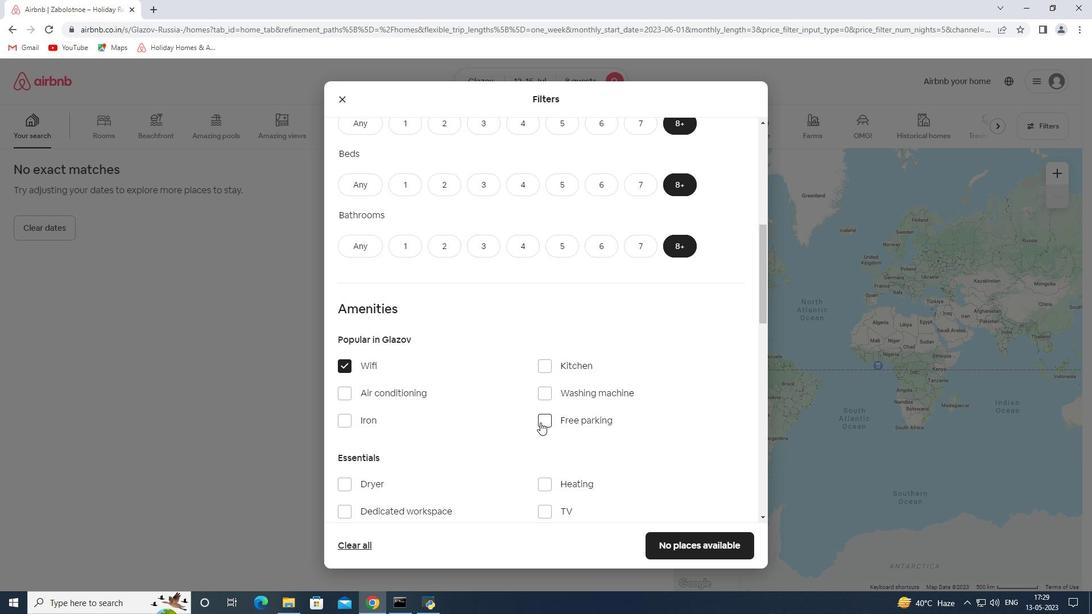
Action: Mouse pressed left at (543, 421)
Screenshot: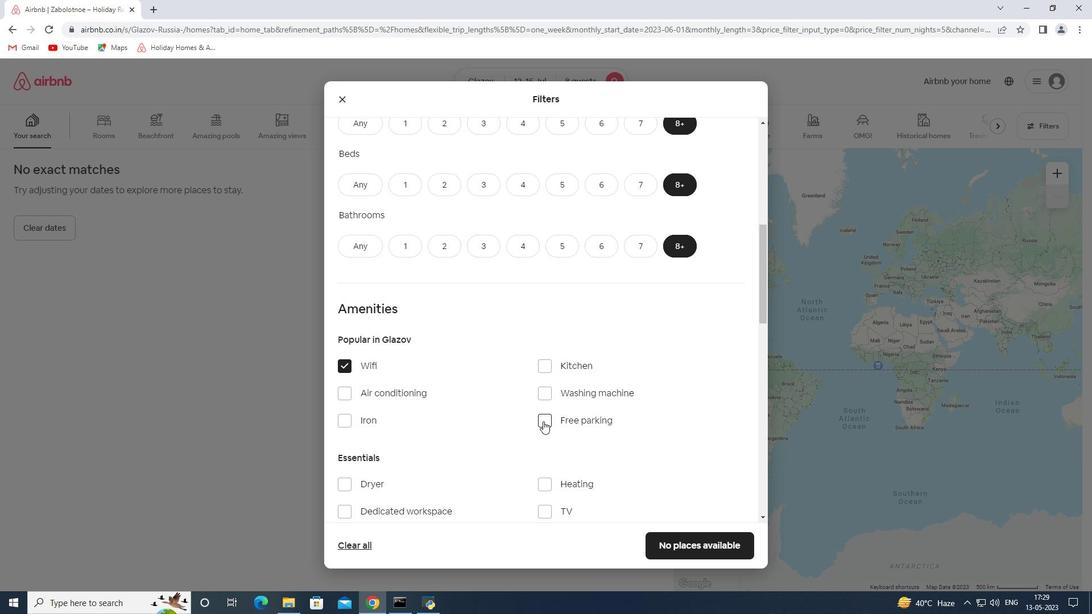 
Action: Mouse moved to (538, 421)
Screenshot: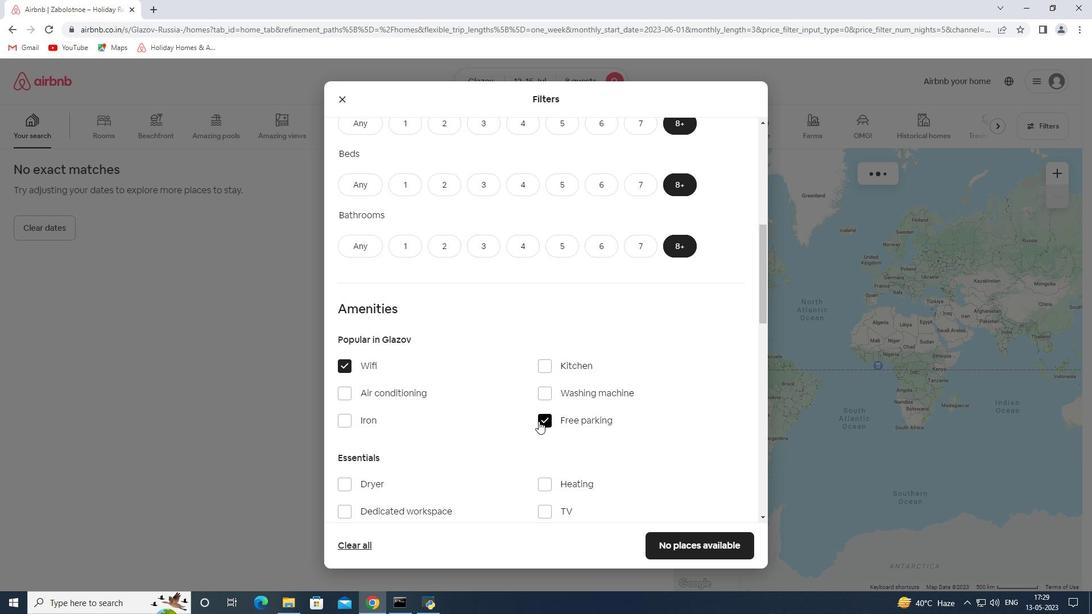 
Action: Mouse scrolled (538, 421) with delta (0, 0)
Screenshot: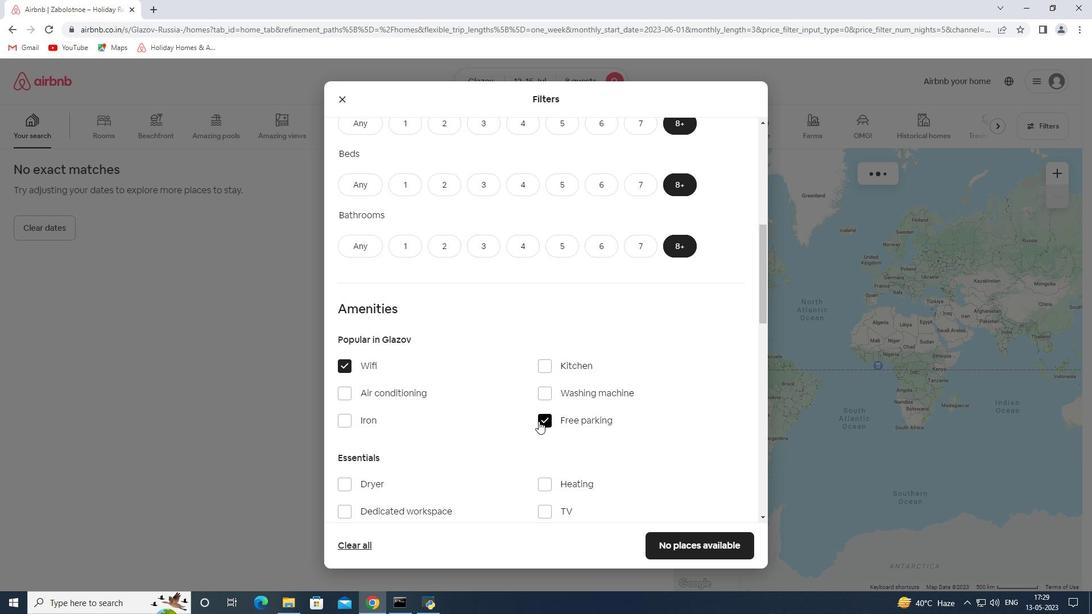 
Action: Mouse scrolled (538, 421) with delta (0, 0)
Screenshot: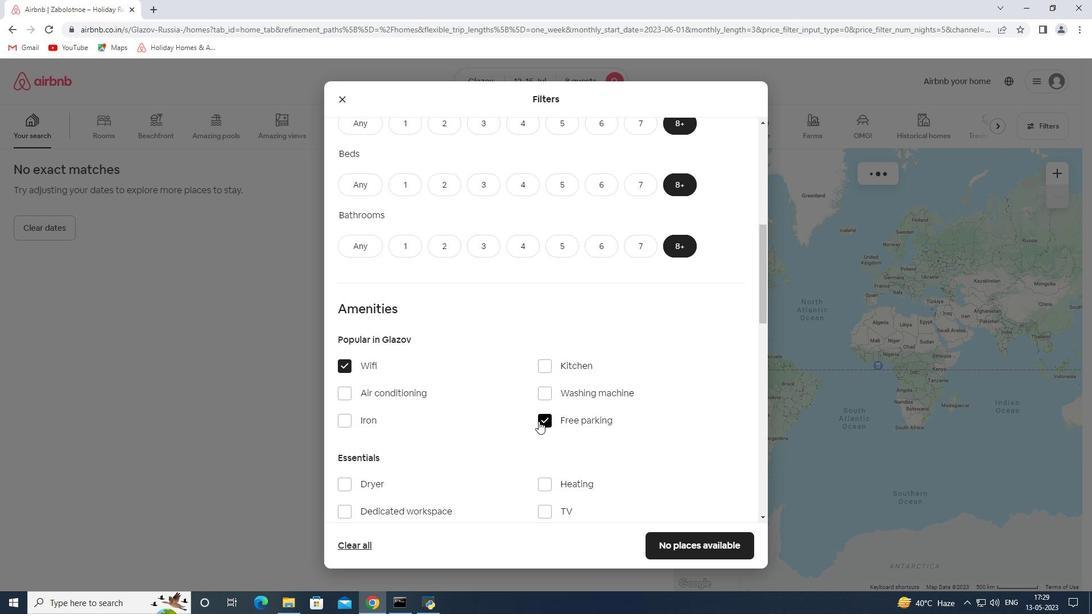 
Action: Mouse scrolled (538, 421) with delta (0, 0)
Screenshot: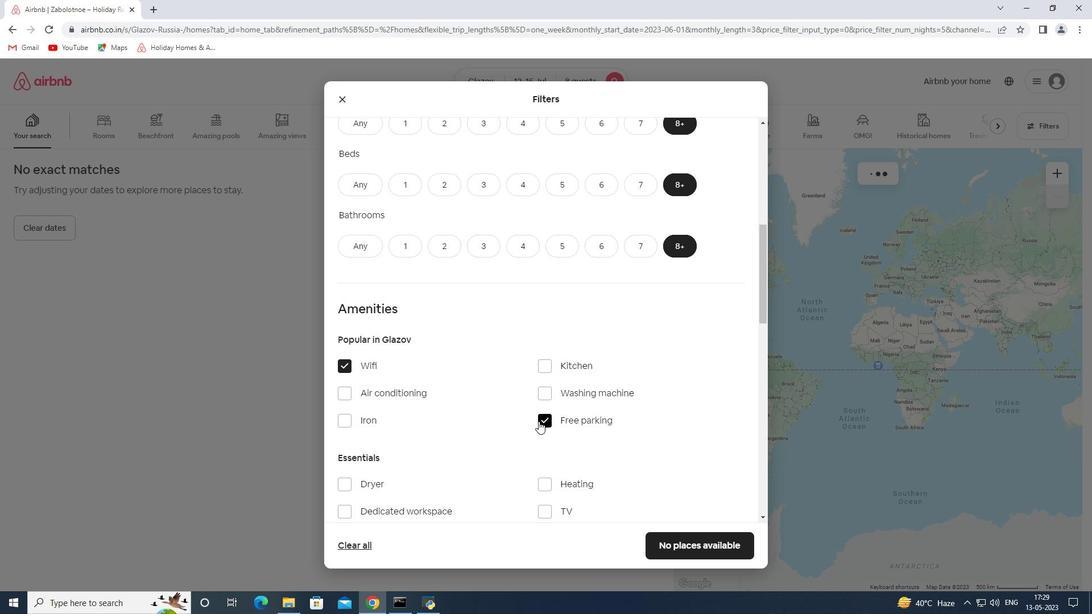 
Action: Mouse scrolled (538, 421) with delta (0, 0)
Screenshot: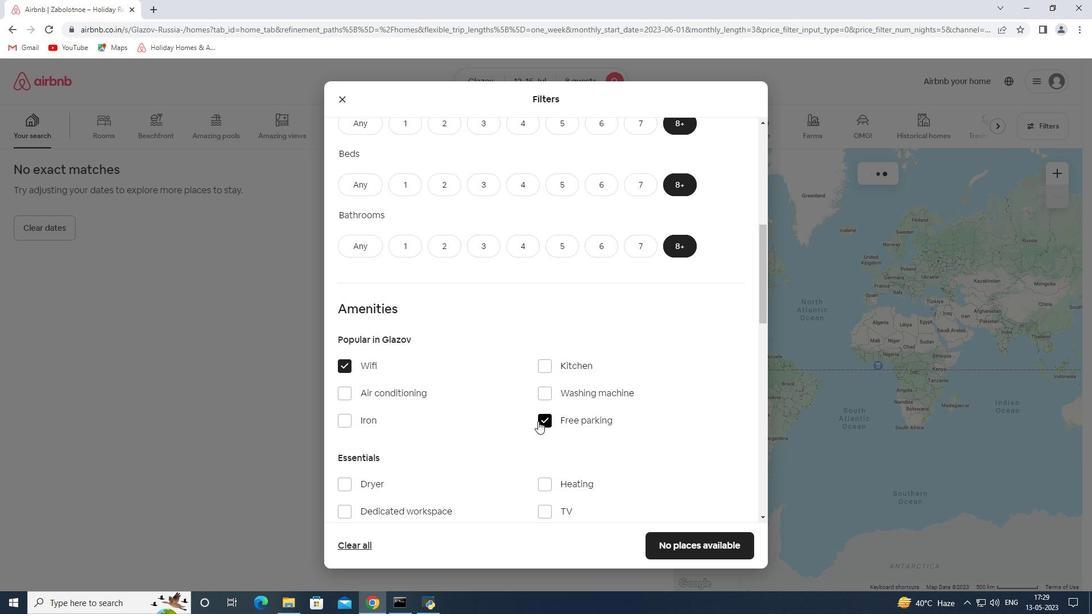 
Action: Mouse moved to (523, 429)
Screenshot: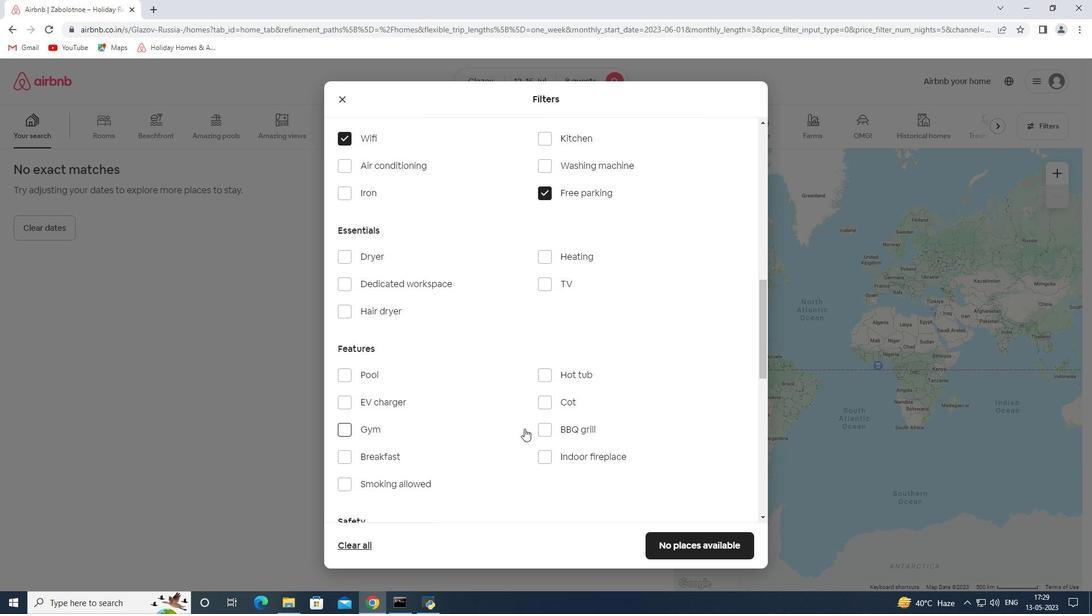 
Action: Mouse scrolled (523, 429) with delta (0, 0)
Screenshot: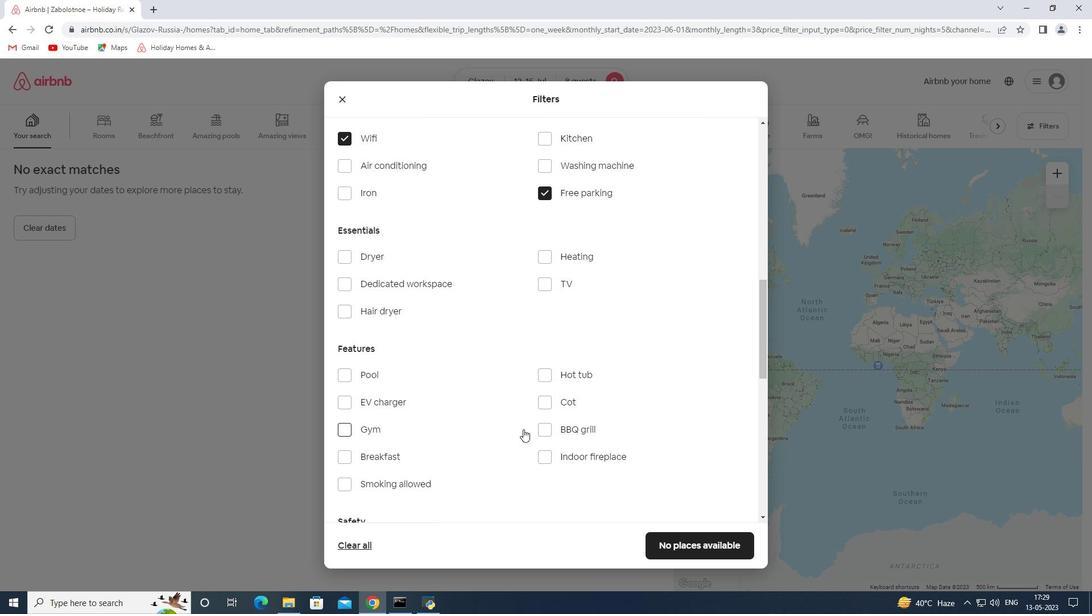 
Action: Mouse moved to (357, 372)
Screenshot: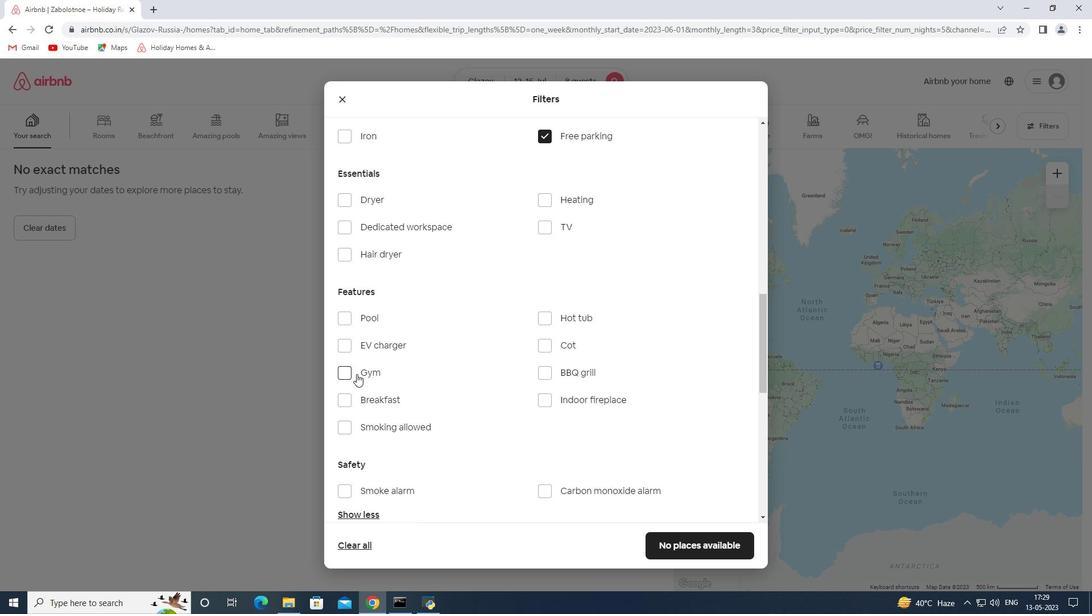 
Action: Mouse pressed left at (357, 372)
Screenshot: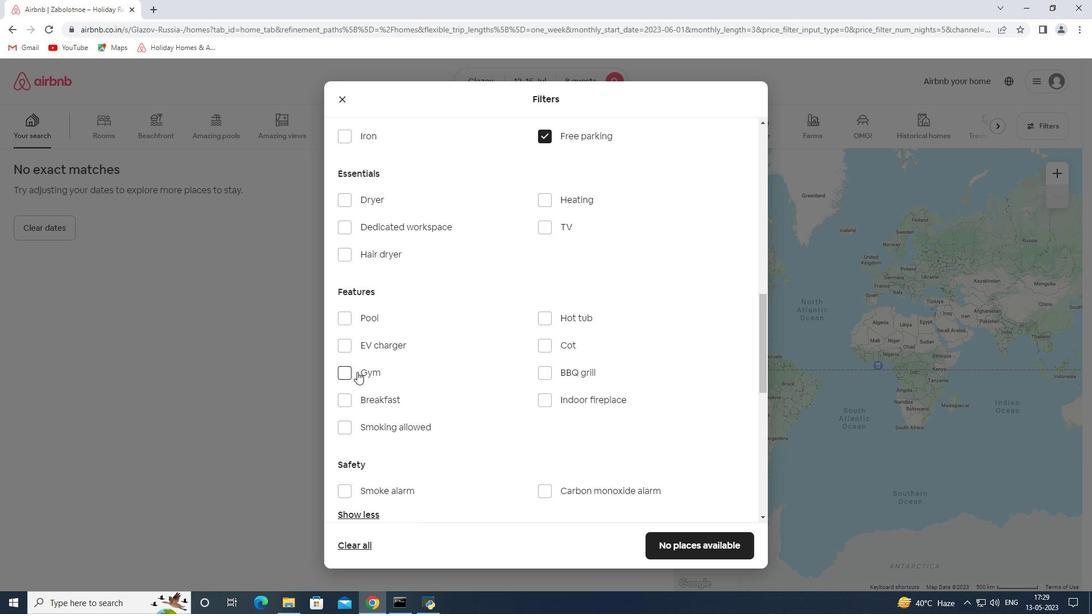 
Action: Mouse moved to (369, 397)
Screenshot: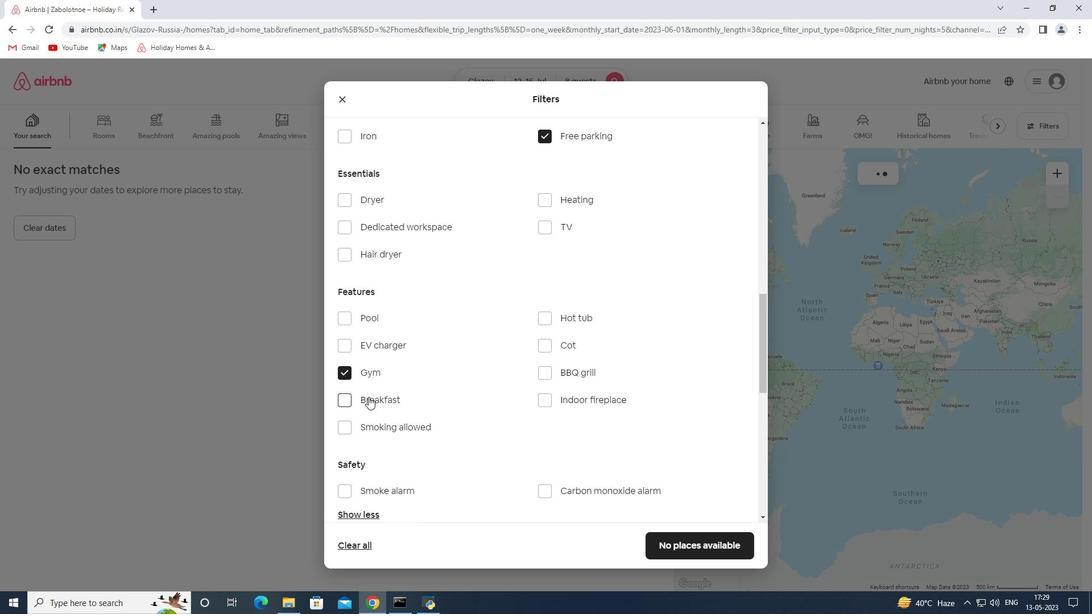 
Action: Mouse pressed left at (369, 397)
Screenshot: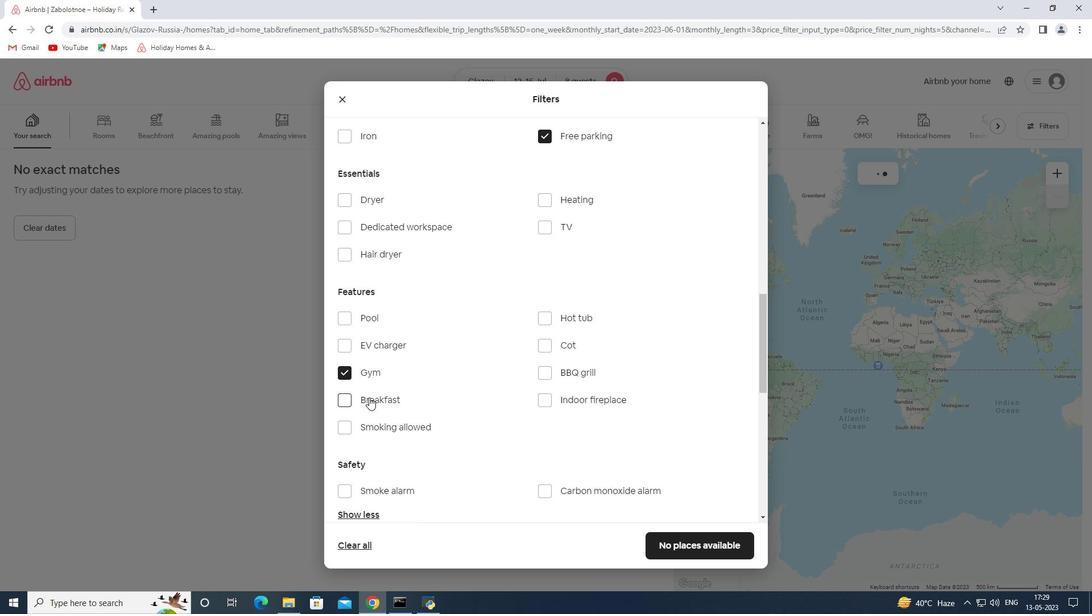 
Action: Mouse moved to (553, 228)
Screenshot: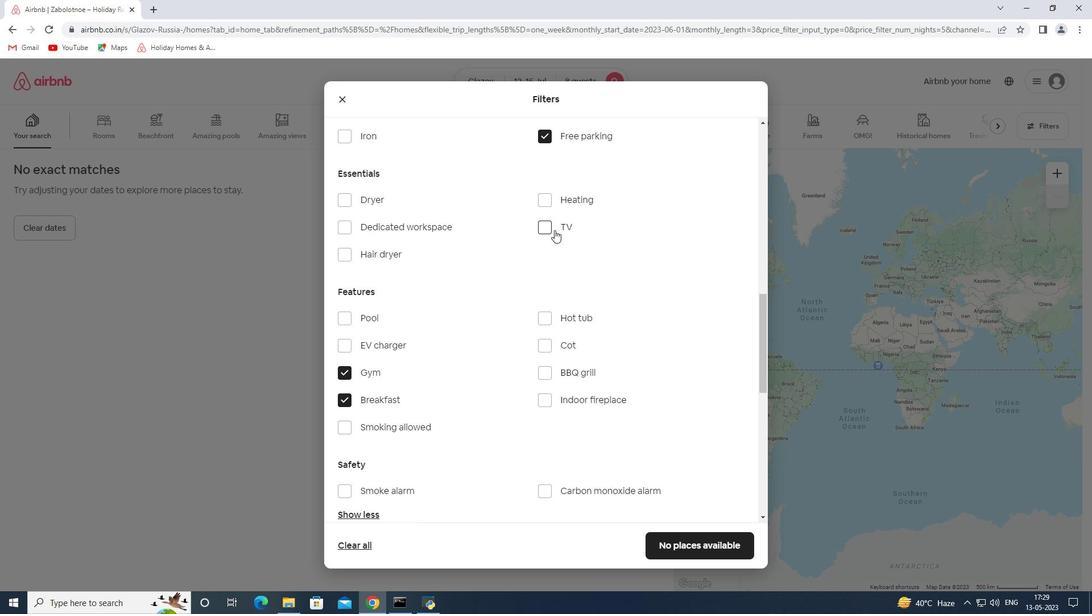
Action: Mouse pressed left at (553, 228)
Screenshot: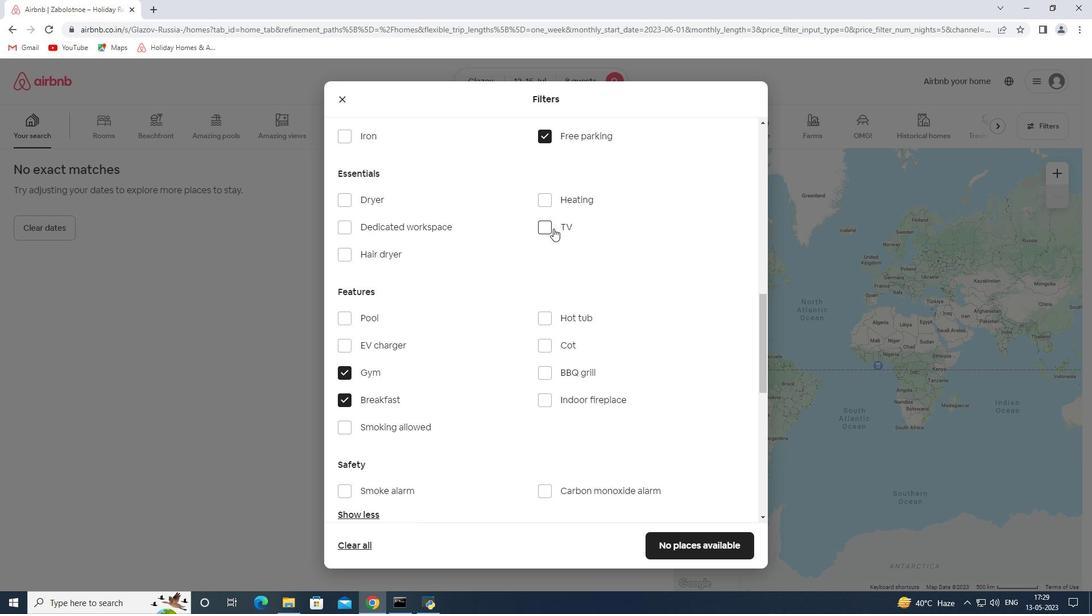 
Action: Mouse moved to (501, 254)
Screenshot: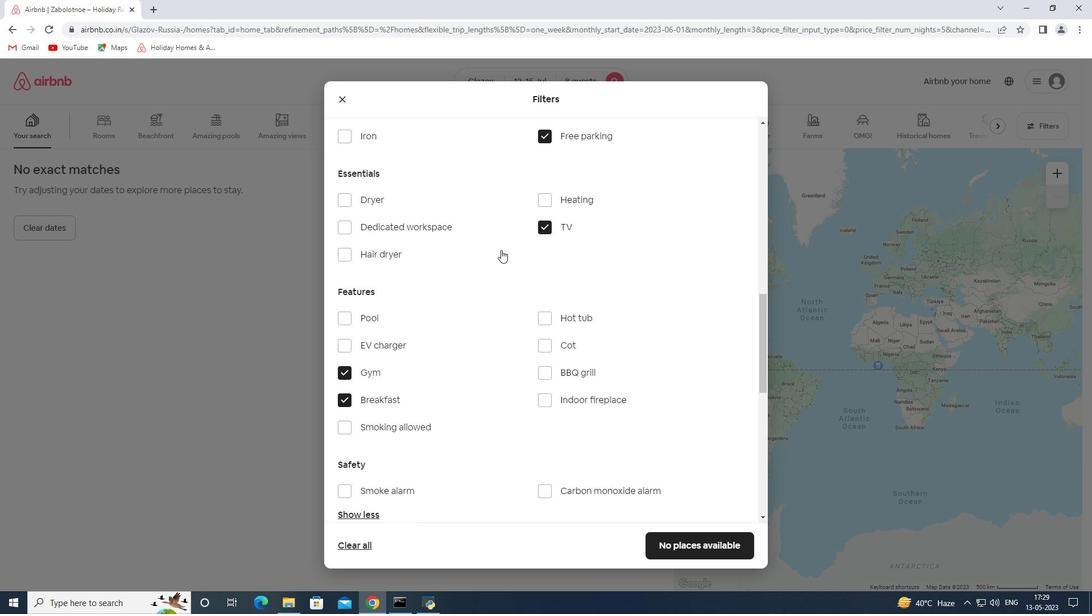 
Action: Mouse scrolled (501, 254) with delta (0, 0)
Screenshot: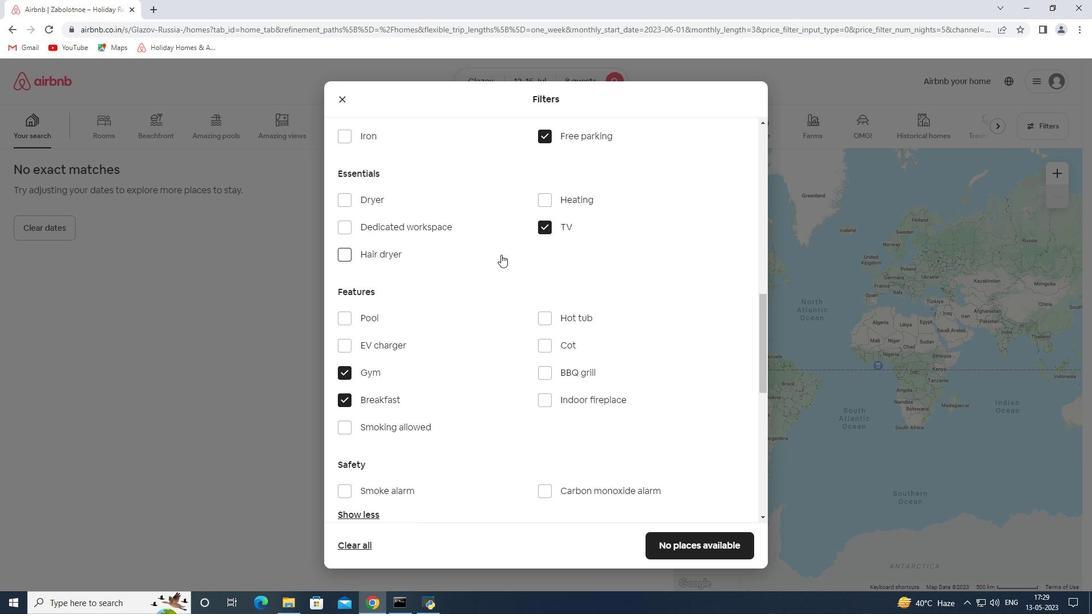
Action: Mouse scrolled (501, 254) with delta (0, 0)
Screenshot: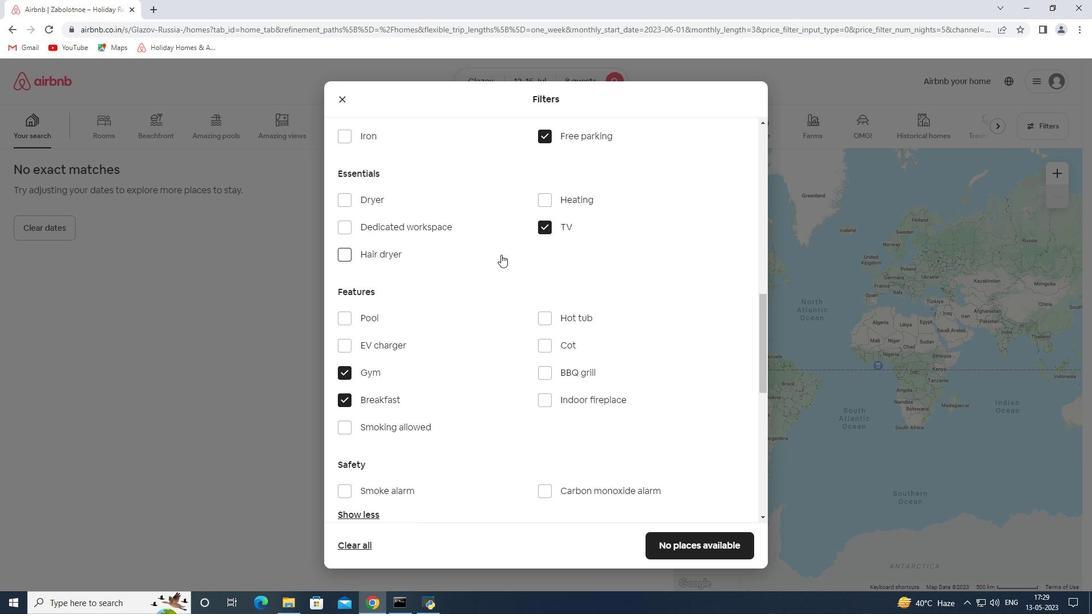 
Action: Mouse scrolled (501, 254) with delta (0, 0)
Screenshot: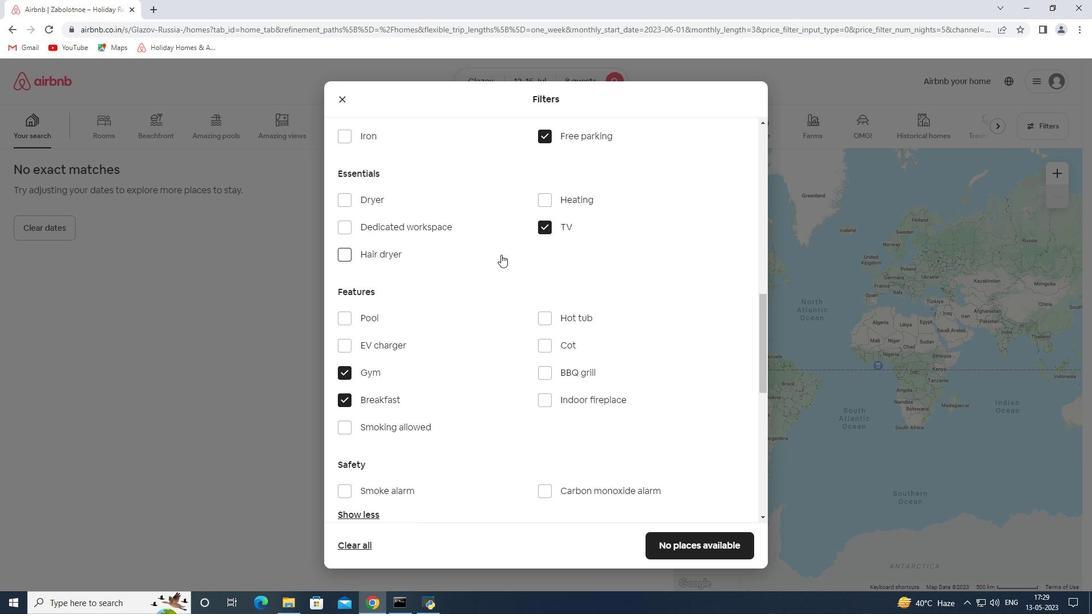 
Action: Mouse moved to (478, 345)
Screenshot: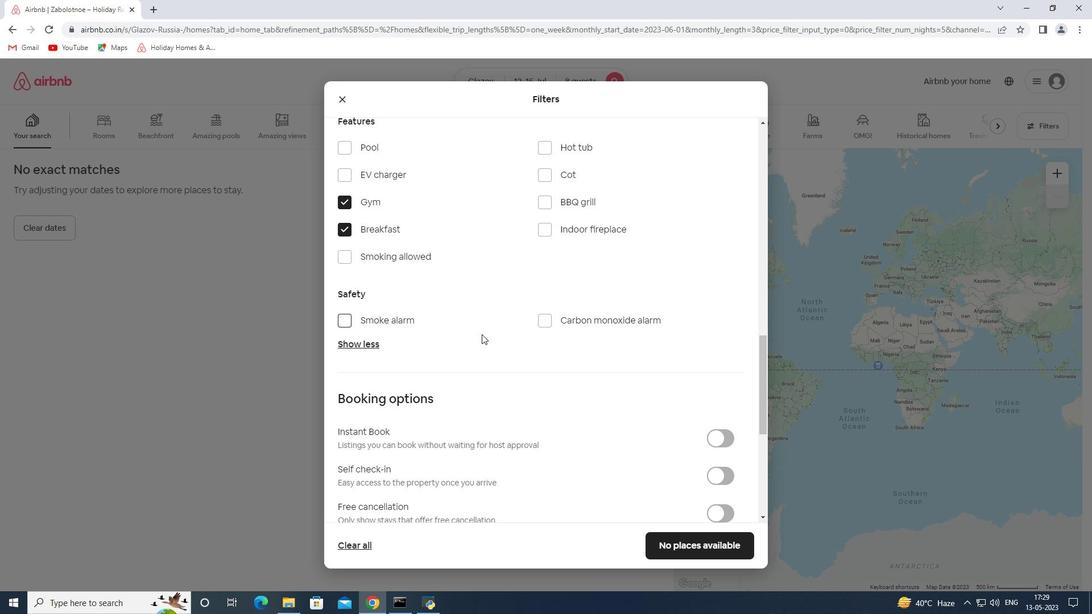 
Action: Mouse scrolled (478, 344) with delta (0, 0)
Screenshot: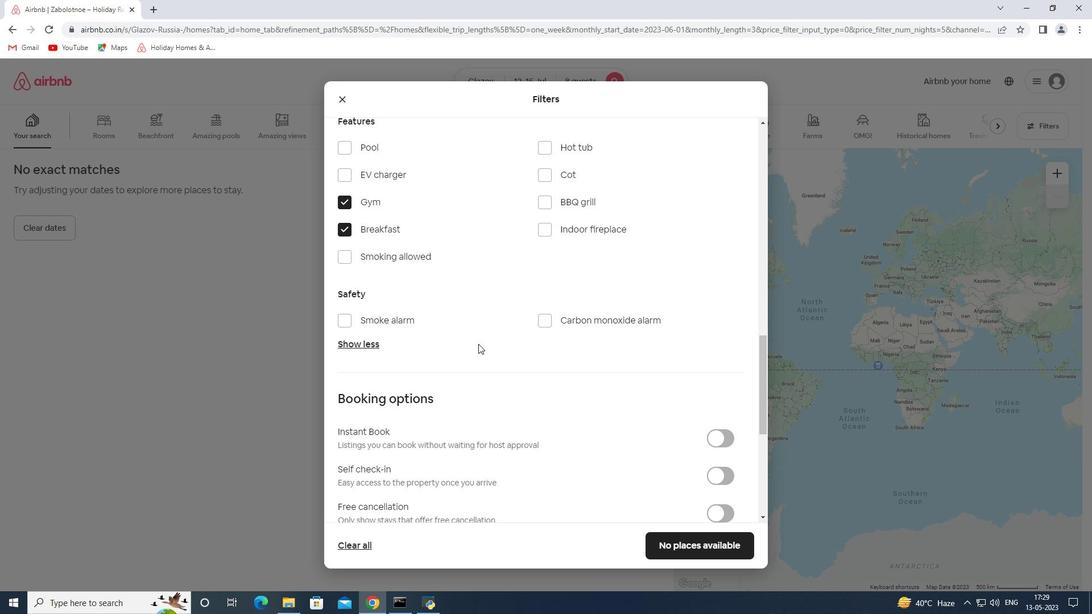 
Action: Mouse scrolled (478, 344) with delta (0, 0)
Screenshot: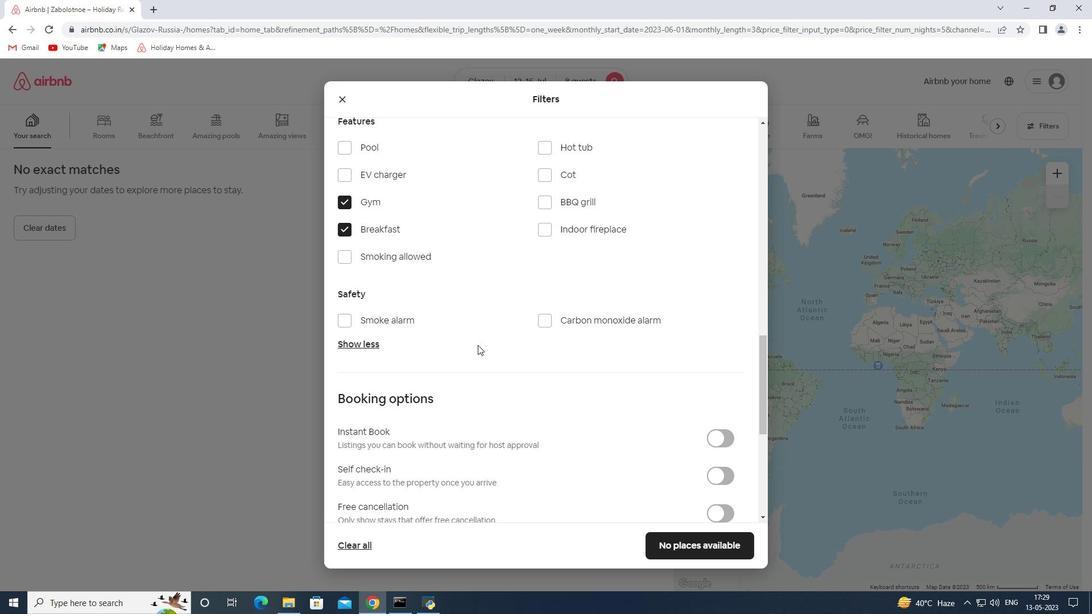 
Action: Mouse scrolled (478, 344) with delta (0, 0)
Screenshot: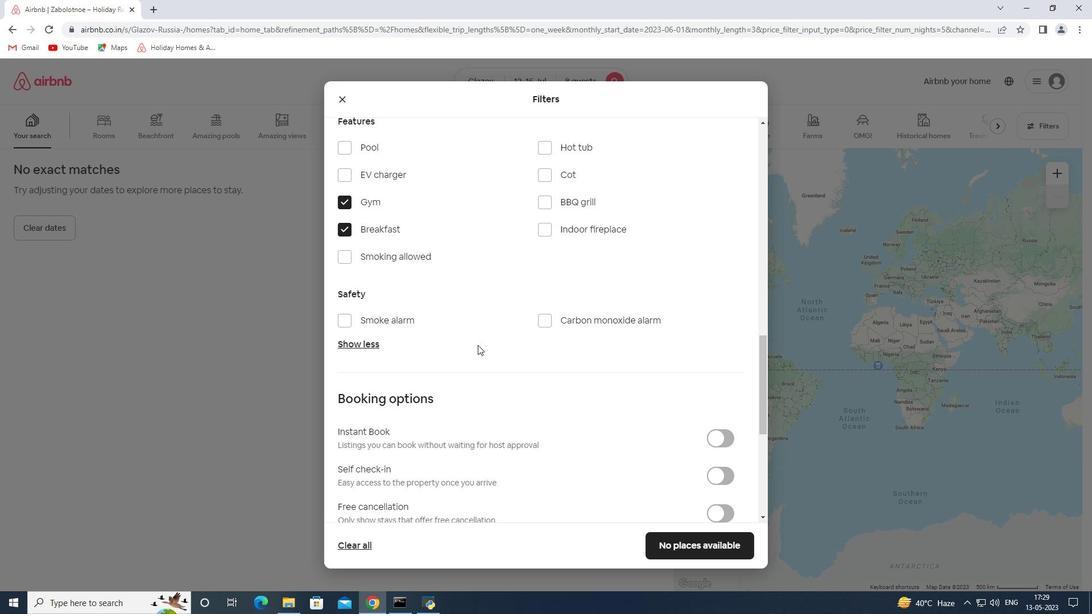 
Action: Mouse moved to (715, 299)
Screenshot: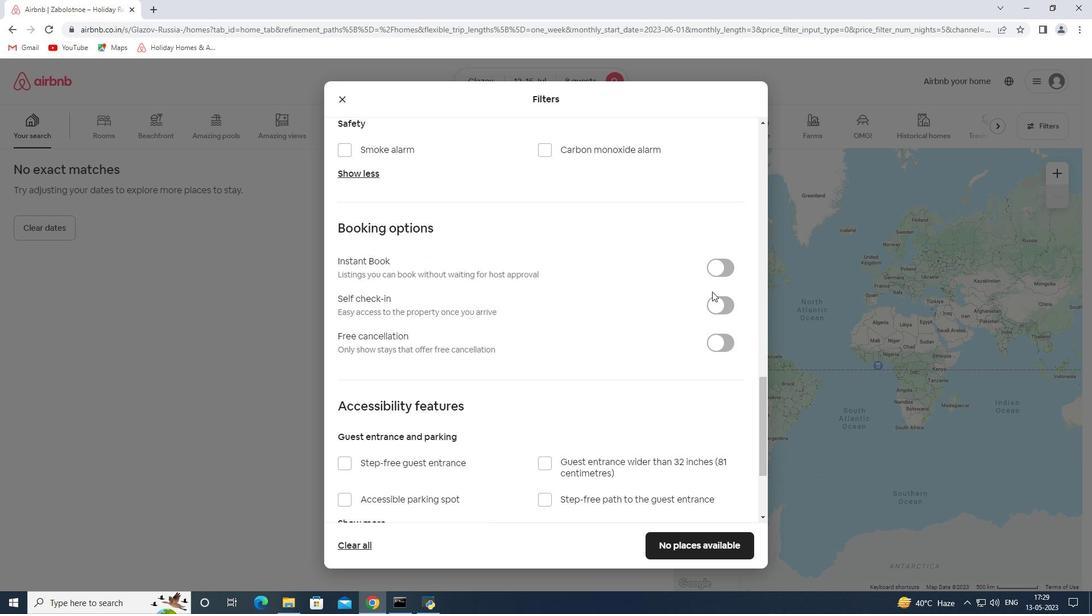 
Action: Mouse pressed left at (715, 299)
Screenshot: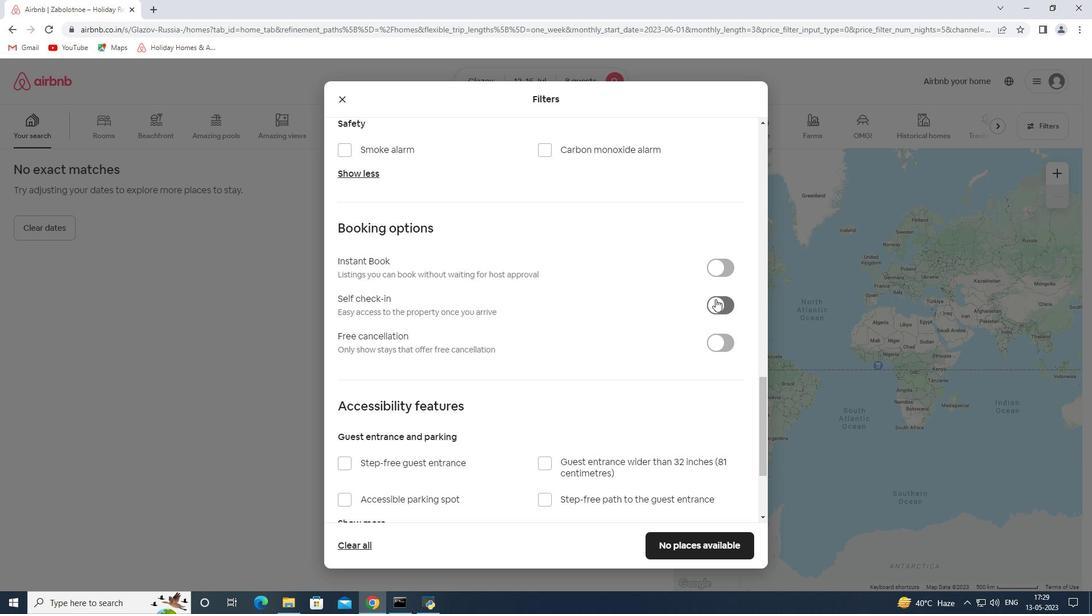 
Action: Mouse moved to (621, 332)
Screenshot: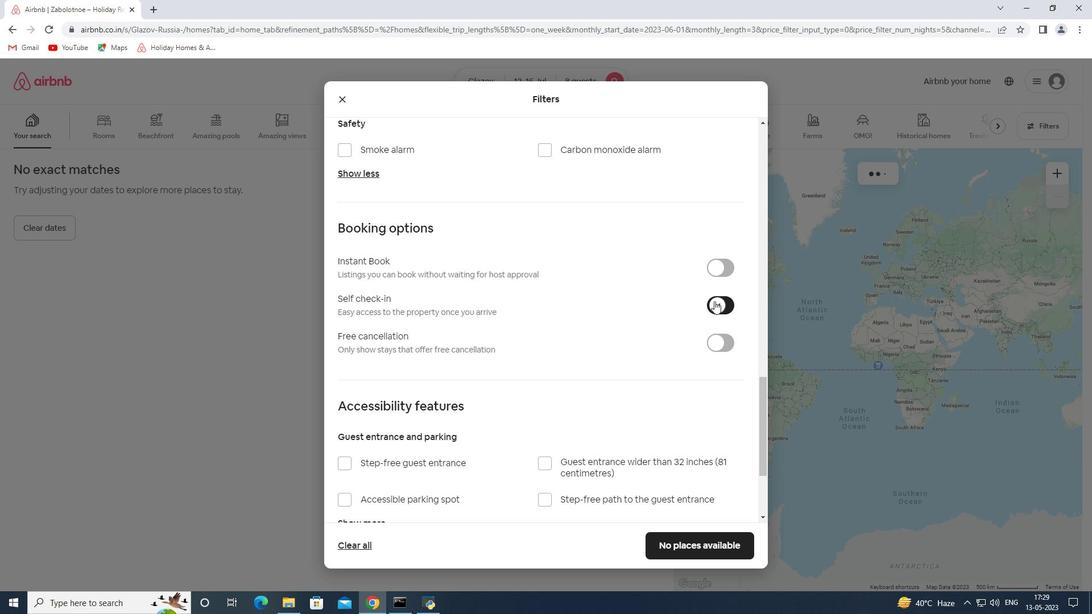 
Action: Mouse scrolled (621, 331) with delta (0, 0)
Screenshot: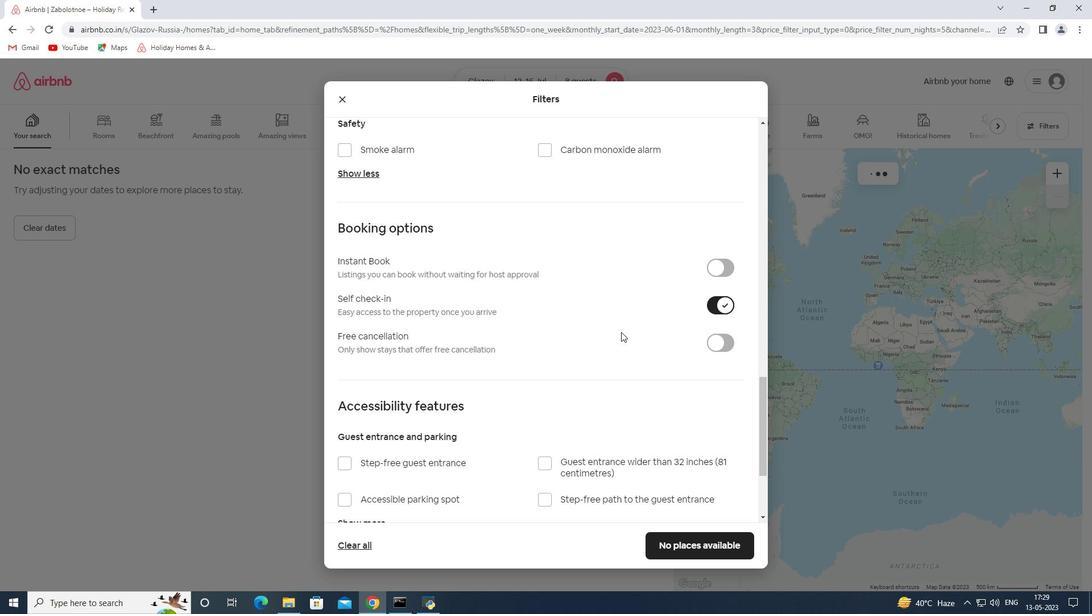 
Action: Mouse scrolled (621, 331) with delta (0, 0)
Screenshot: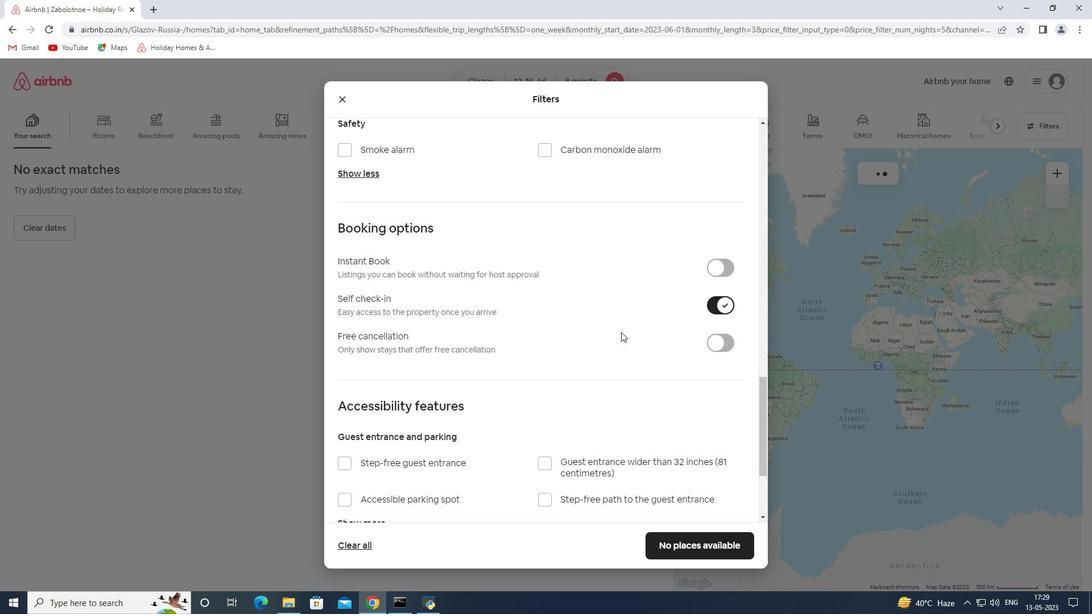 
Action: Mouse scrolled (621, 331) with delta (0, 0)
Screenshot: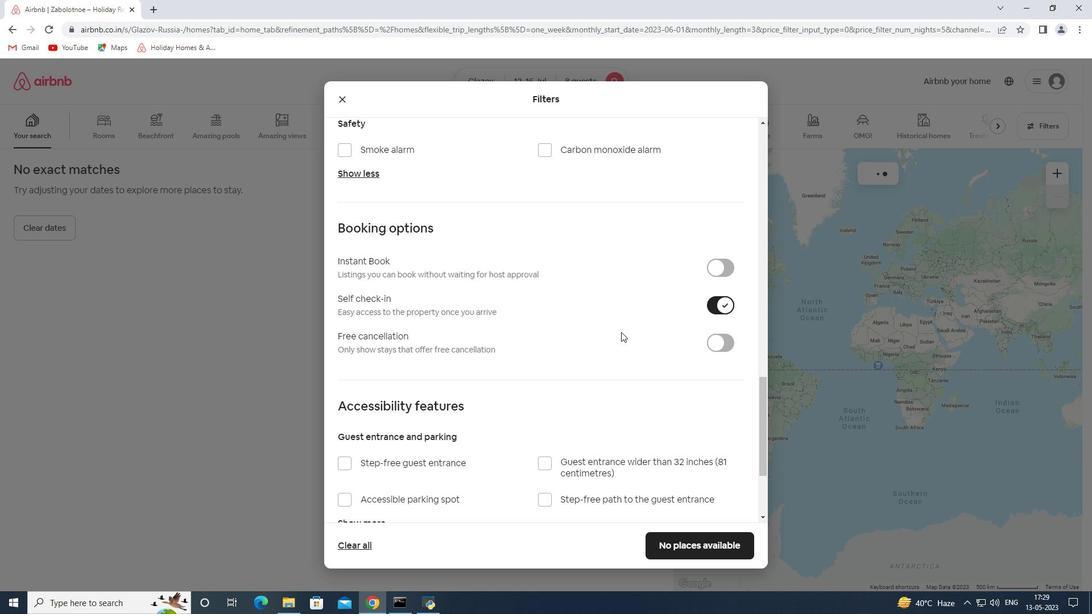 
Action: Mouse scrolled (621, 331) with delta (0, 0)
Screenshot: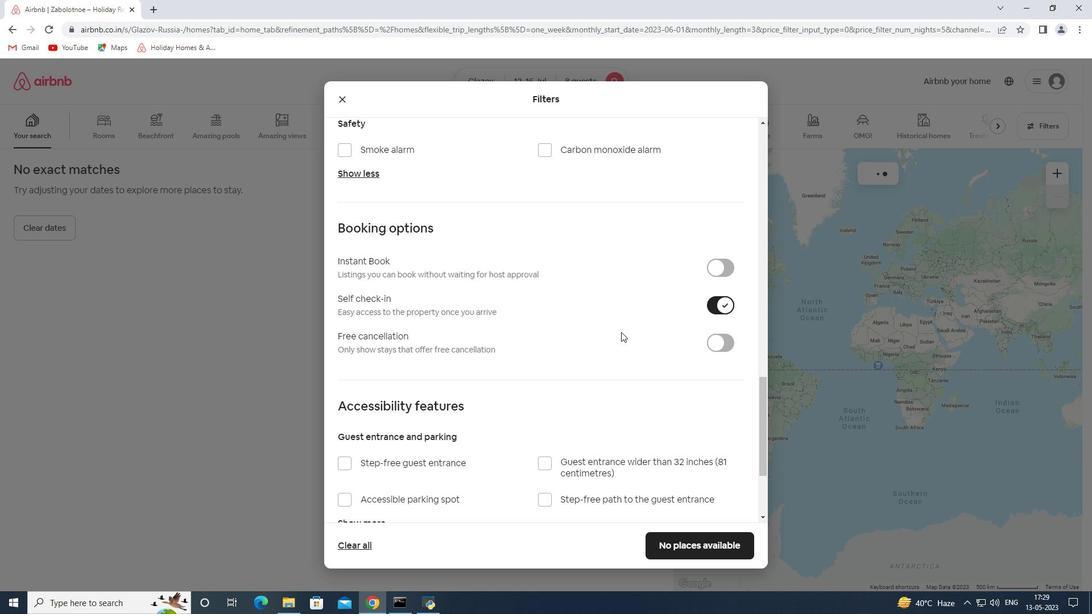 
Action: Mouse scrolled (621, 331) with delta (0, 0)
Screenshot: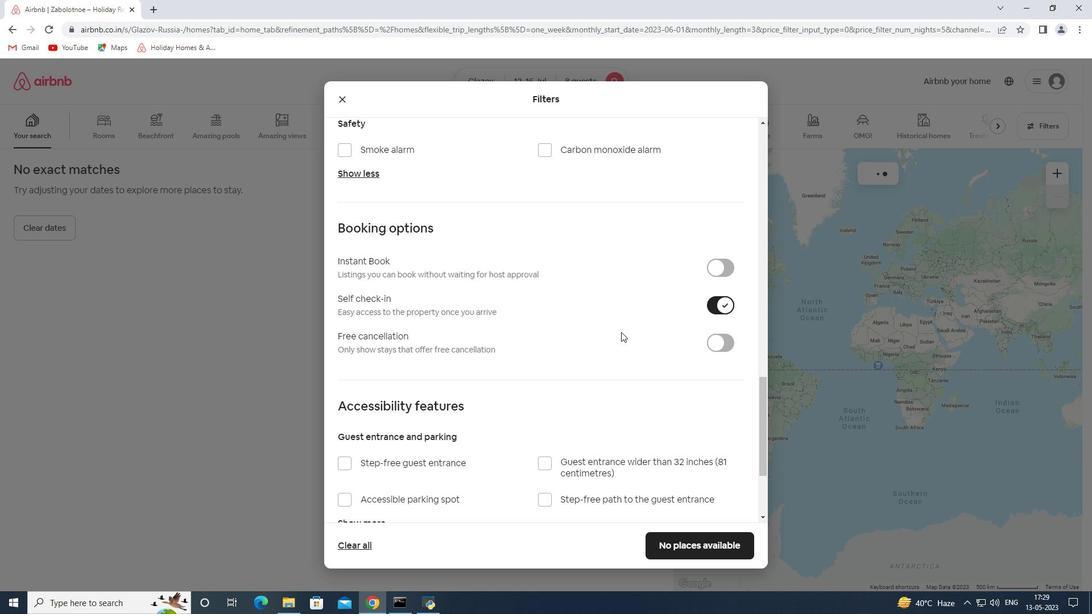
Action: Mouse moved to (394, 421)
Screenshot: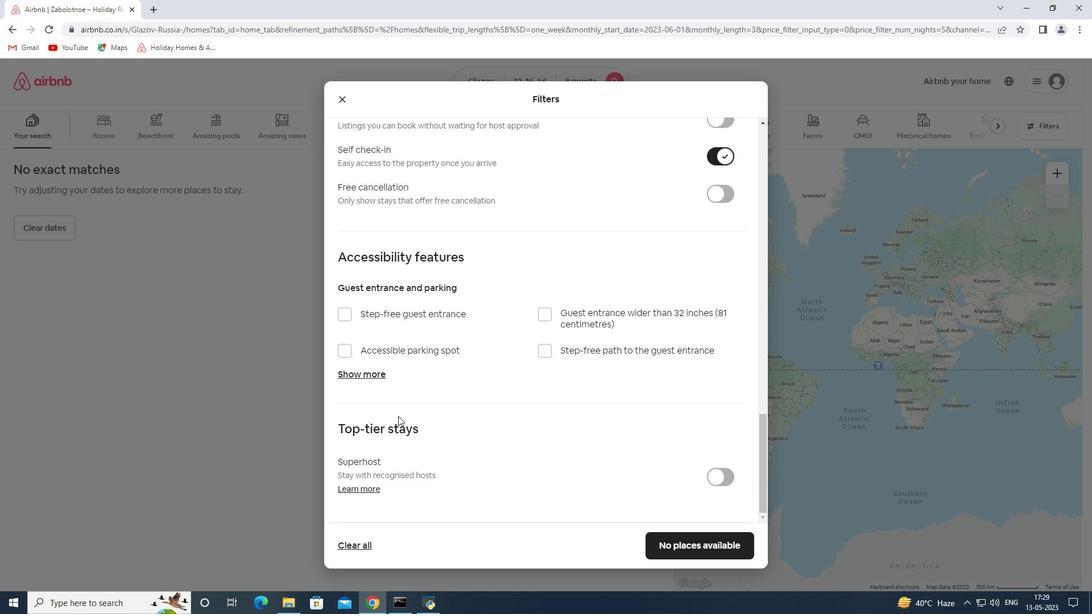 
Action: Mouse scrolled (394, 420) with delta (0, 0)
Screenshot: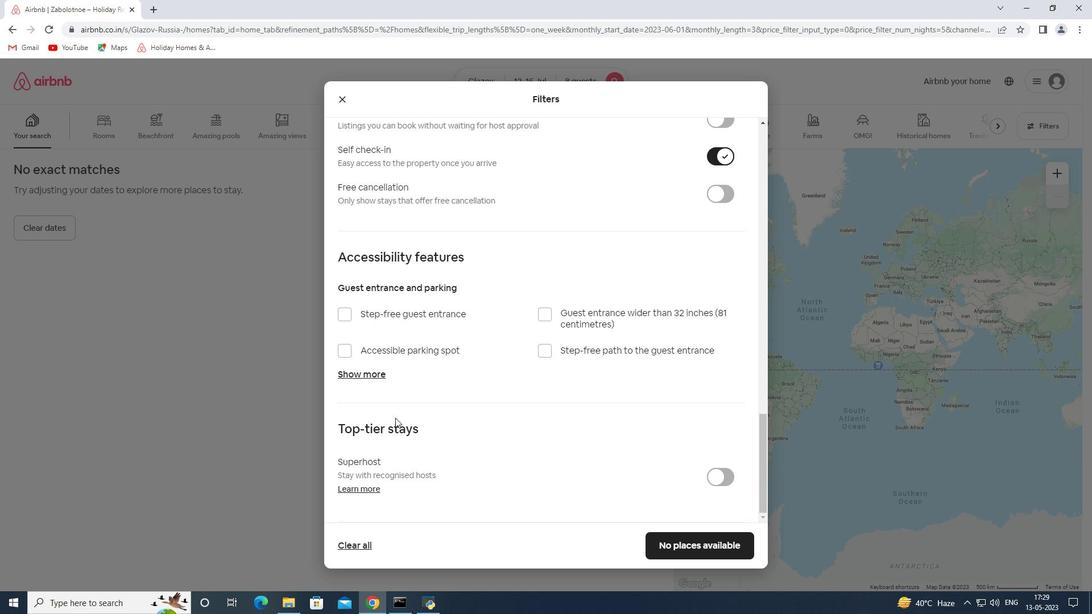 
Action: Mouse scrolled (394, 420) with delta (0, 0)
Screenshot: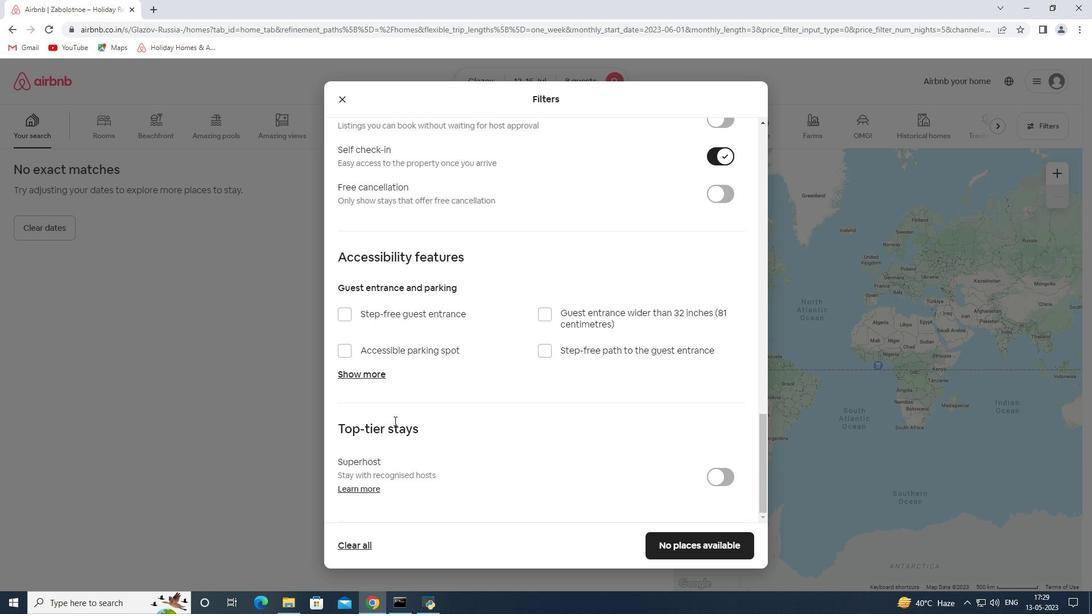 
Action: Mouse scrolled (394, 420) with delta (0, 0)
Screenshot: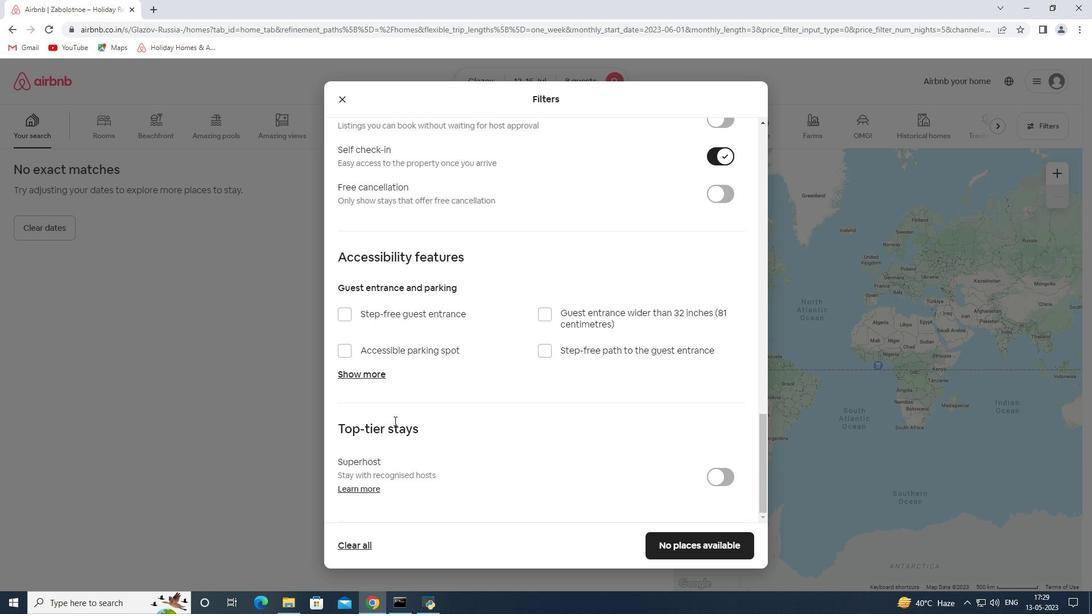 
Action: Mouse moved to (670, 541)
Screenshot: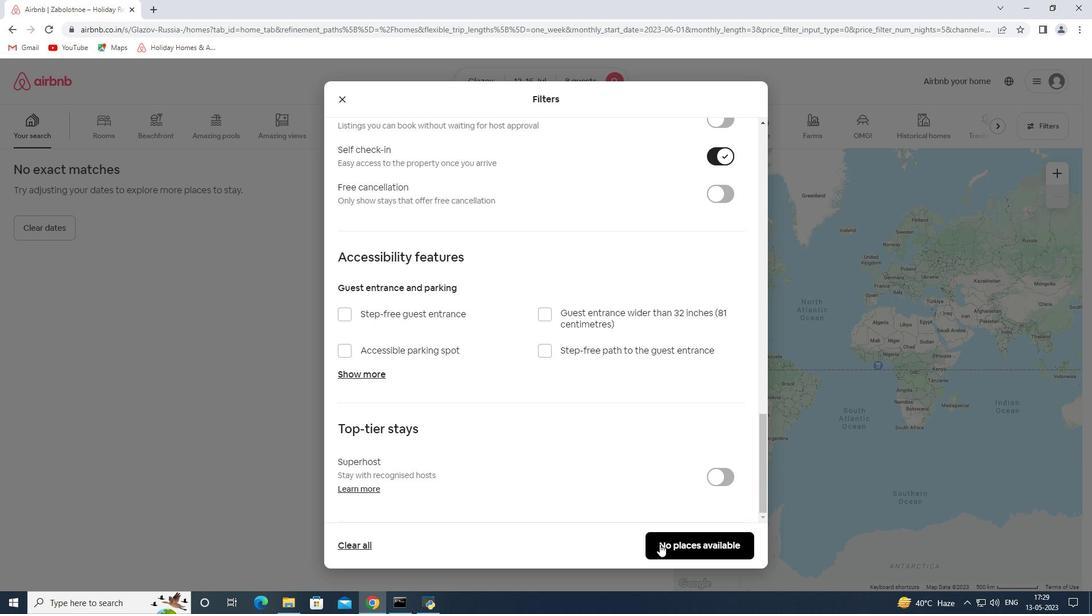 
Action: Mouse pressed left at (670, 541)
Screenshot: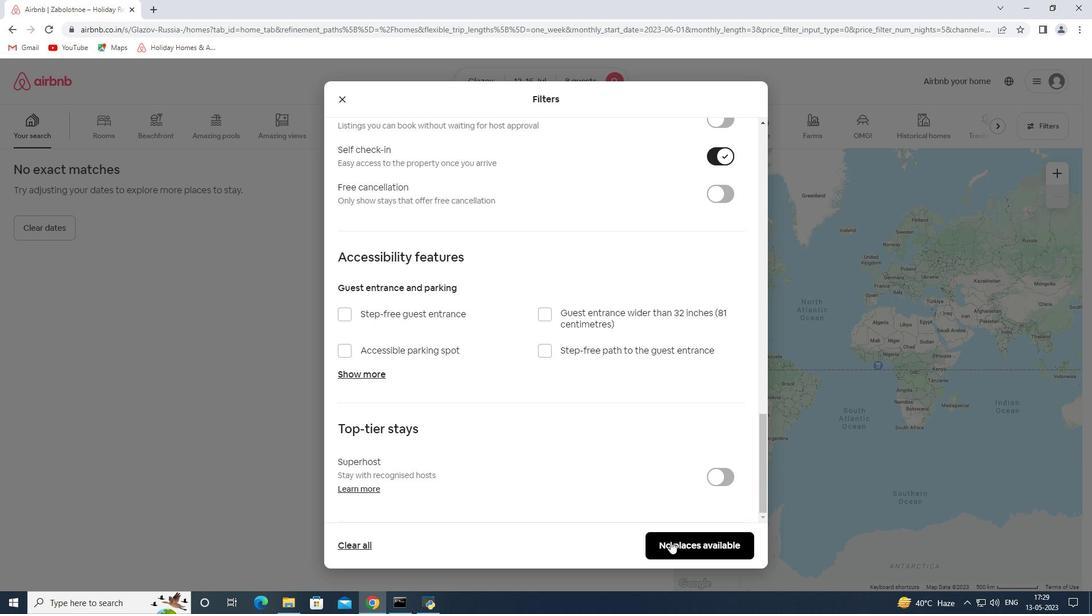 
Action: Mouse moved to (304, 260)
Screenshot: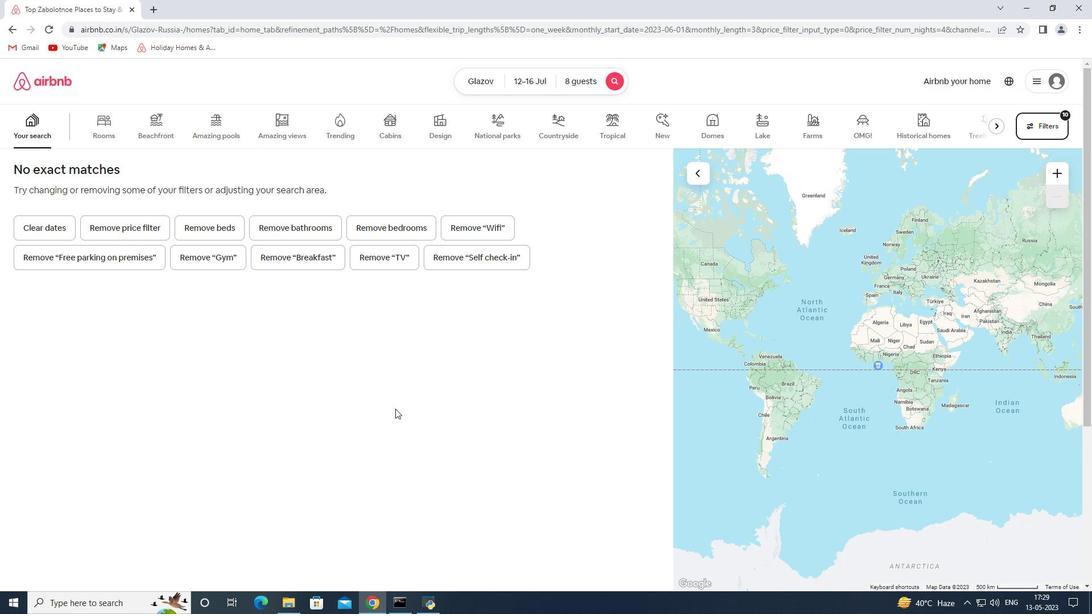 
